 Task: Search one way flight ticket for 5 adults, 2 children, 1 infant in seat and 1 infant on lap in economy from Asheville: Asheville Regional Airport to Fort Wayne: Fort Wayne International Airport on 8-4-2023. Choice of flights is American. Number of bags: 1 carry on bag. Price is upto 20000. Outbound departure time preference is 4:30.
Action: Mouse moved to (288, 253)
Screenshot: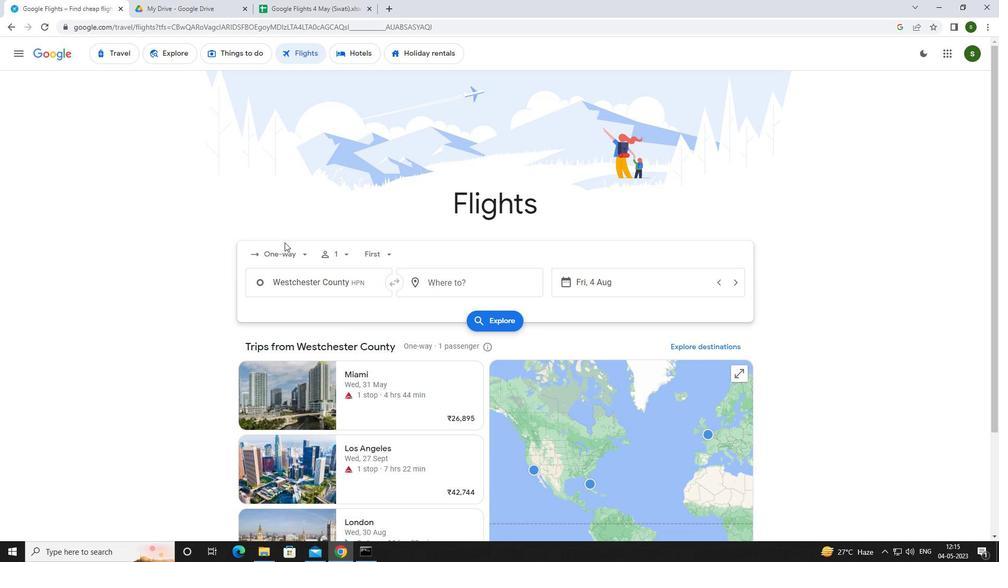 
Action: Mouse pressed left at (288, 253)
Screenshot: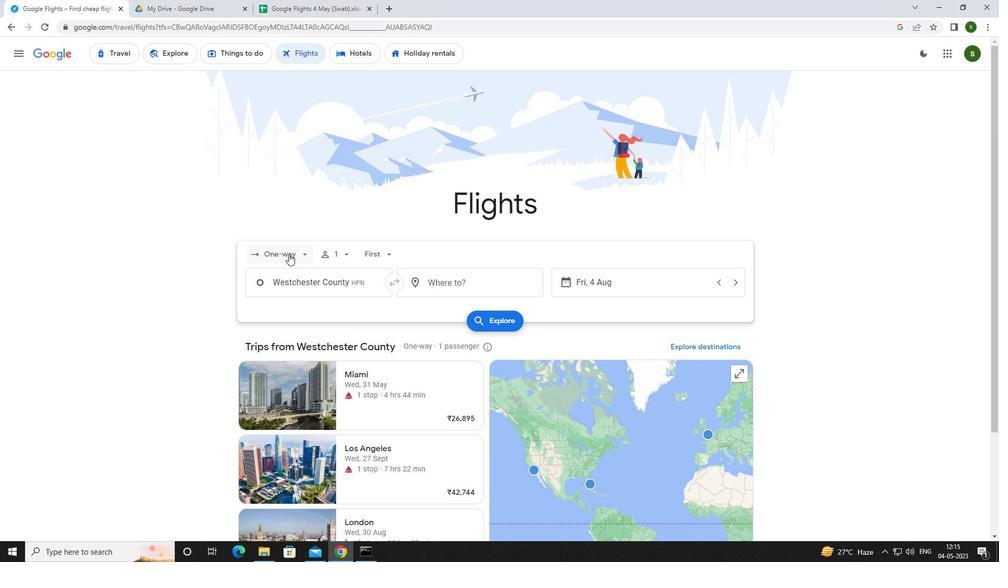 
Action: Mouse moved to (298, 297)
Screenshot: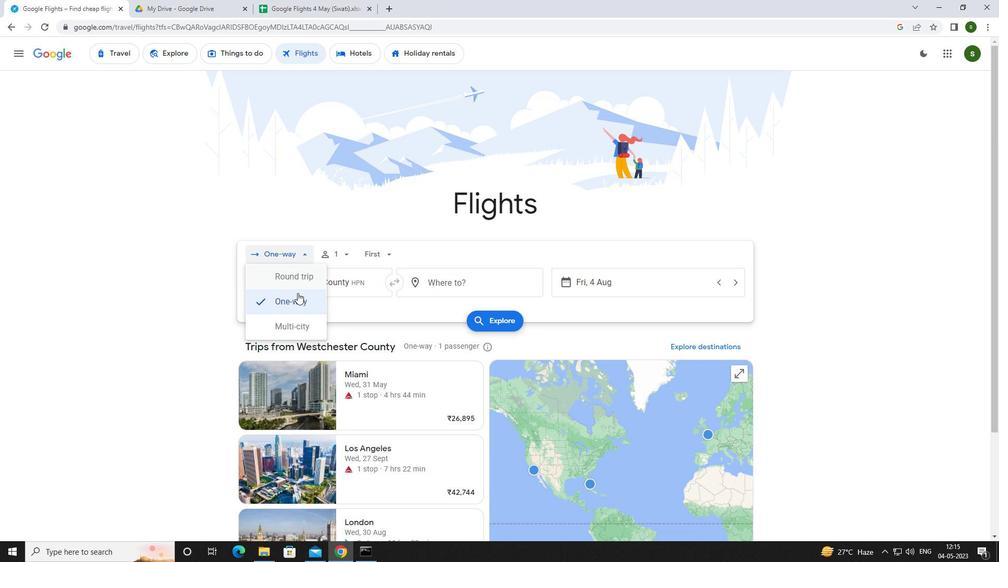 
Action: Mouse pressed left at (298, 297)
Screenshot: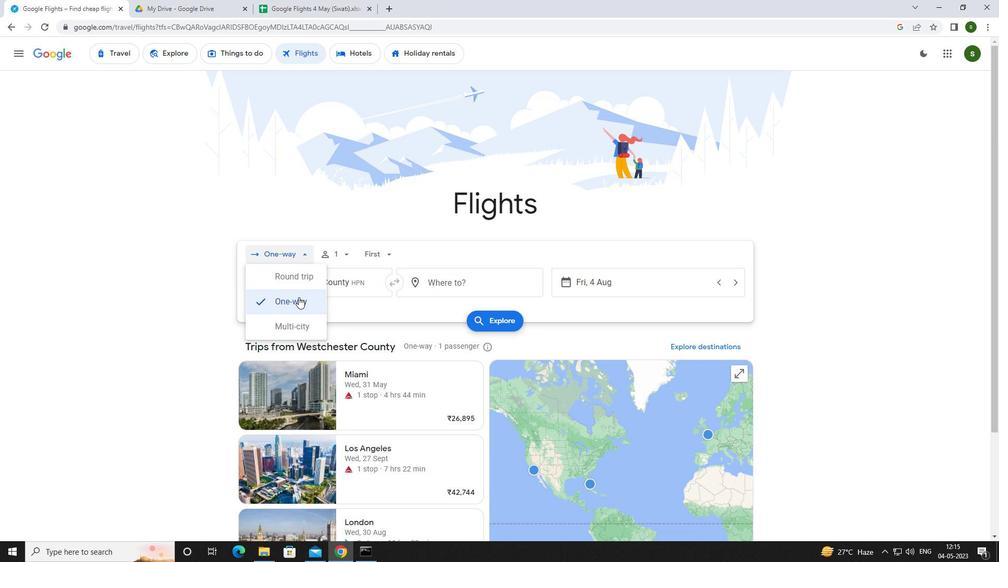 
Action: Mouse moved to (346, 254)
Screenshot: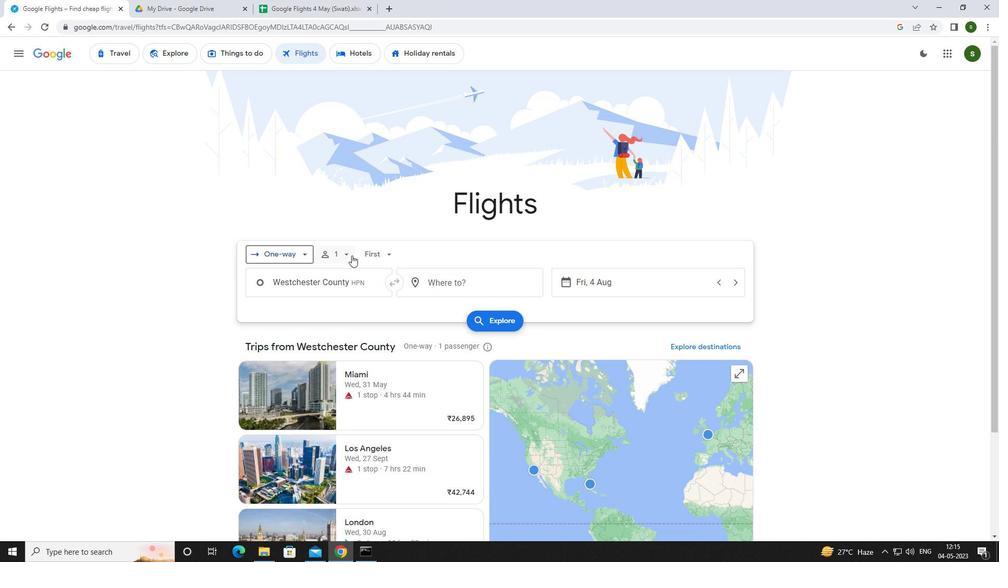 
Action: Mouse pressed left at (346, 254)
Screenshot: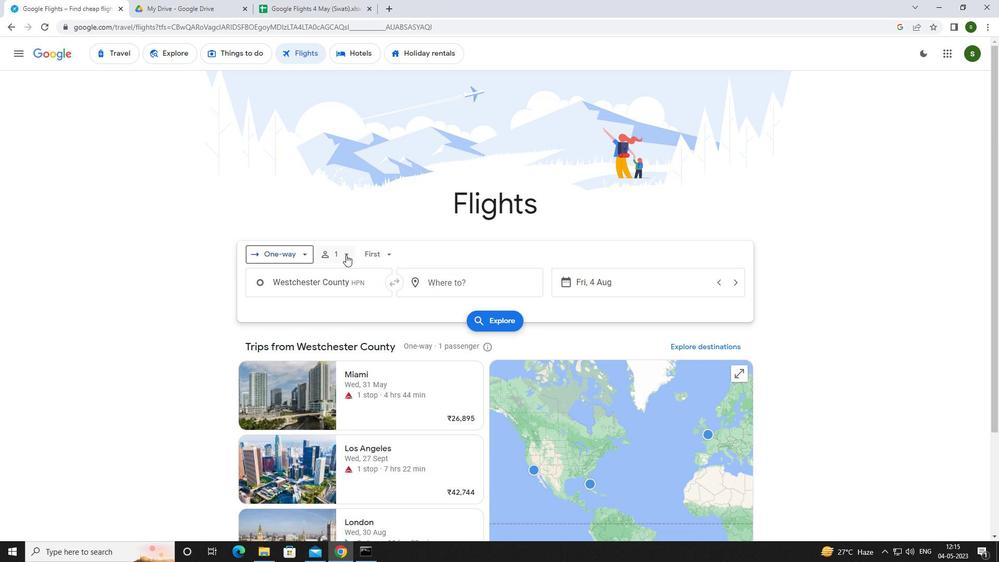 
Action: Mouse moved to (425, 278)
Screenshot: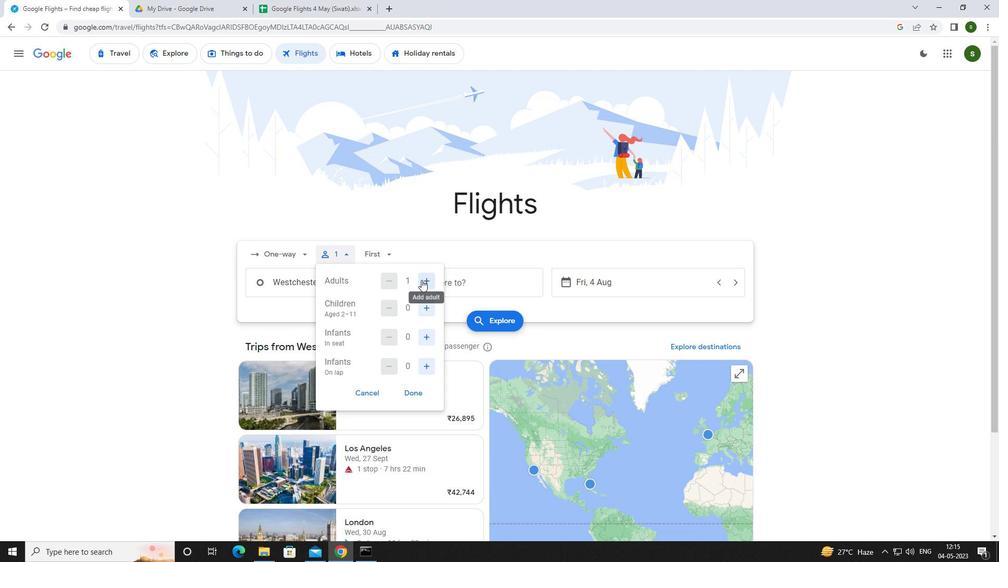 
Action: Mouse pressed left at (425, 278)
Screenshot: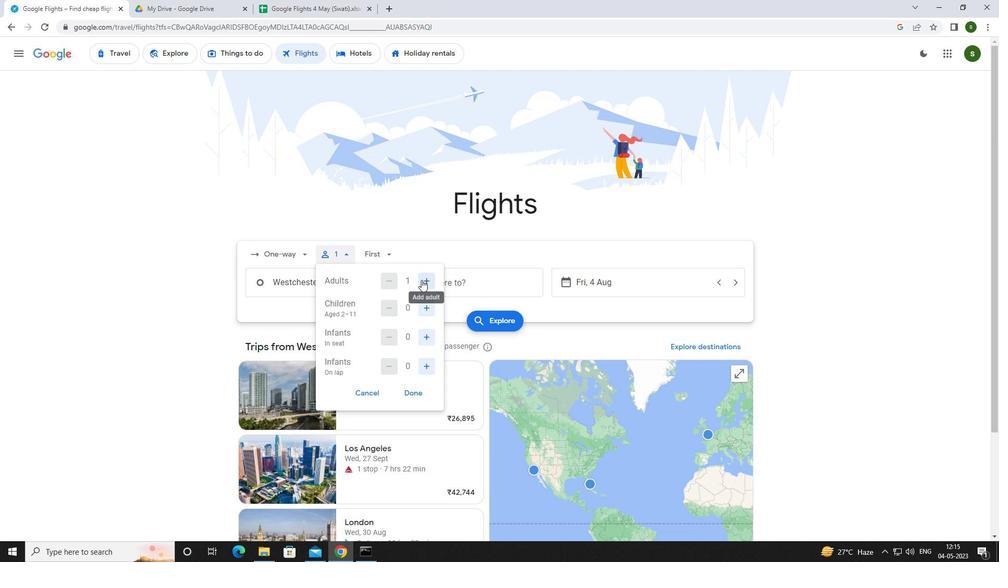 
Action: Mouse pressed left at (425, 278)
Screenshot: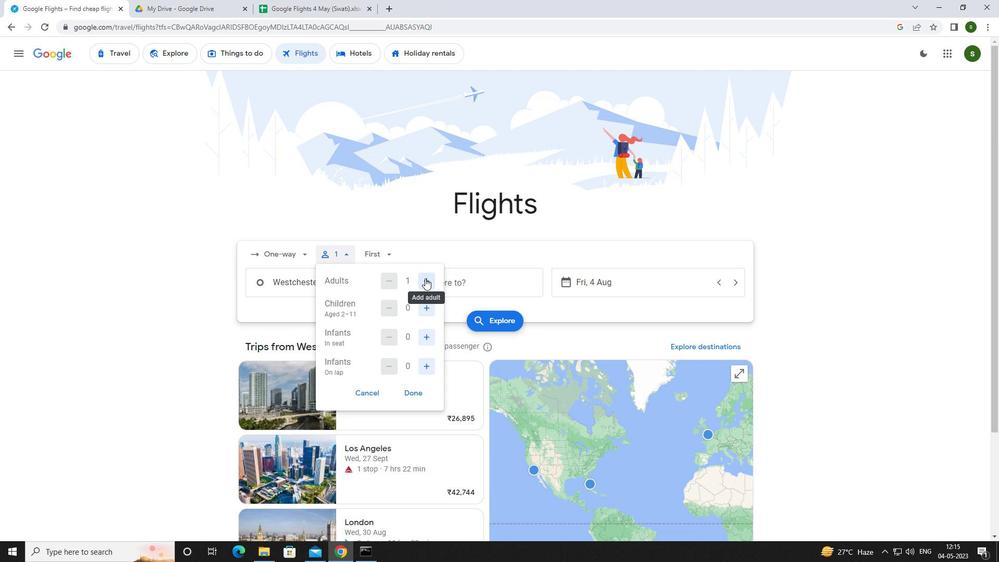 
Action: Mouse pressed left at (425, 278)
Screenshot: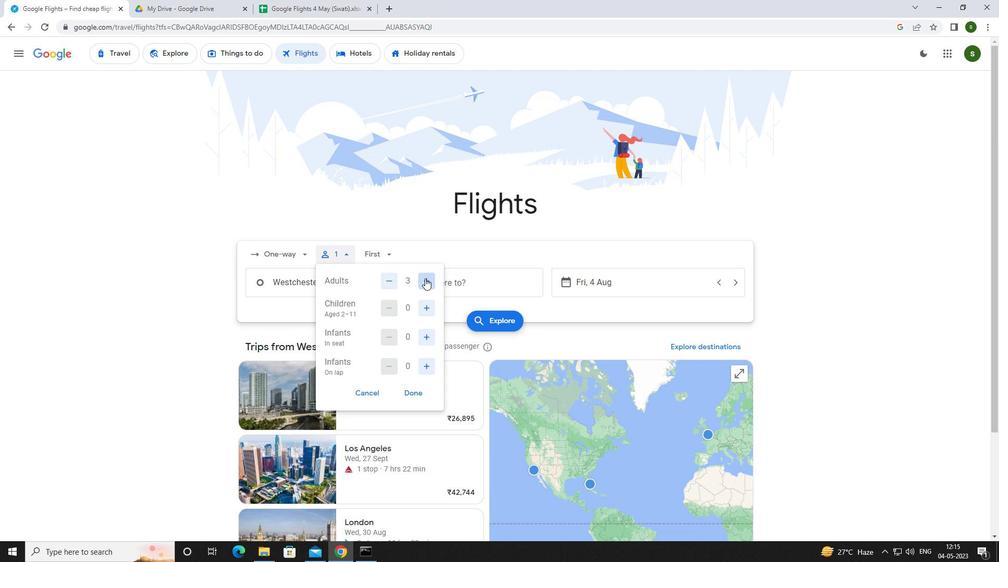 
Action: Mouse pressed left at (425, 278)
Screenshot: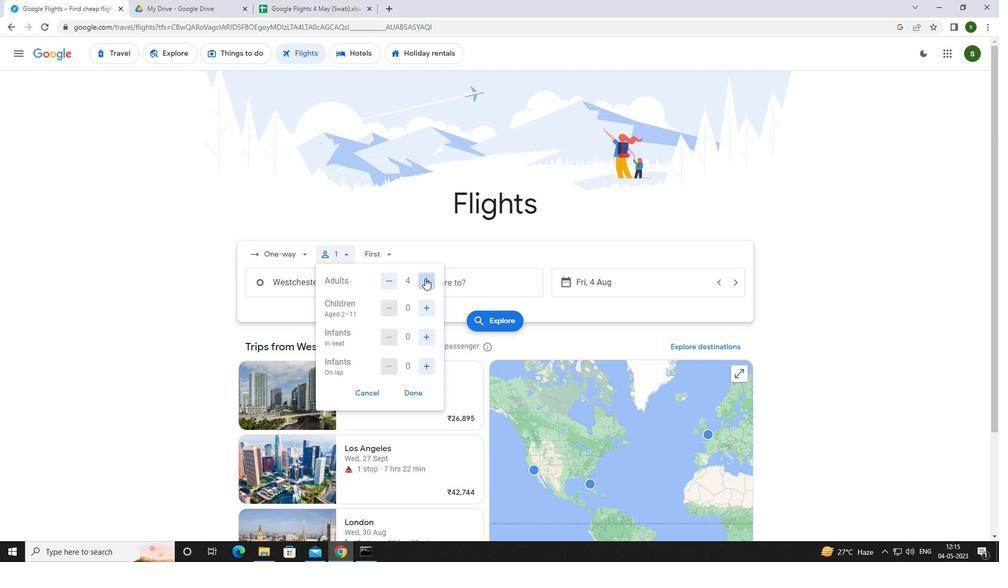 
Action: Mouse moved to (426, 307)
Screenshot: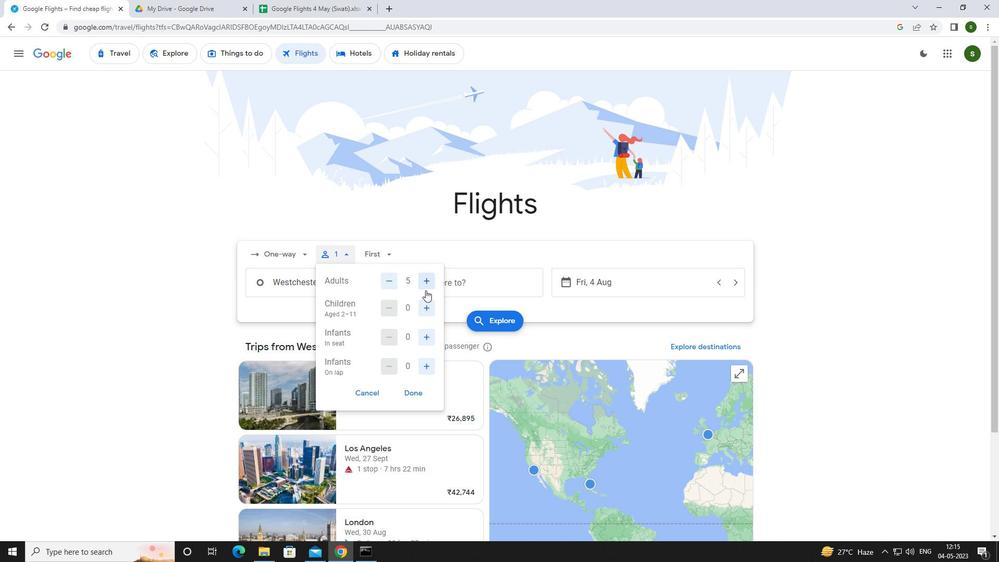 
Action: Mouse pressed left at (426, 307)
Screenshot: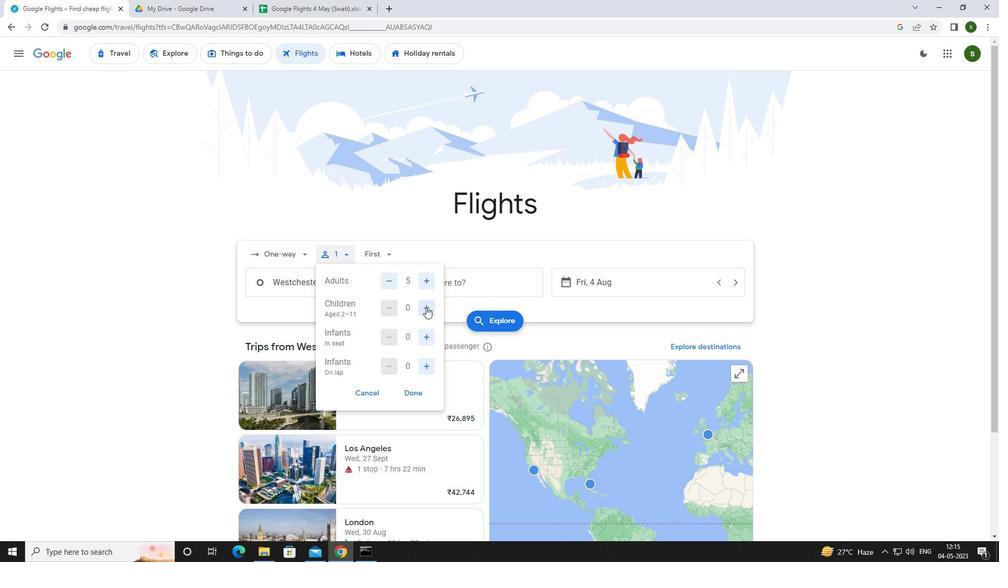 
Action: Mouse pressed left at (426, 307)
Screenshot: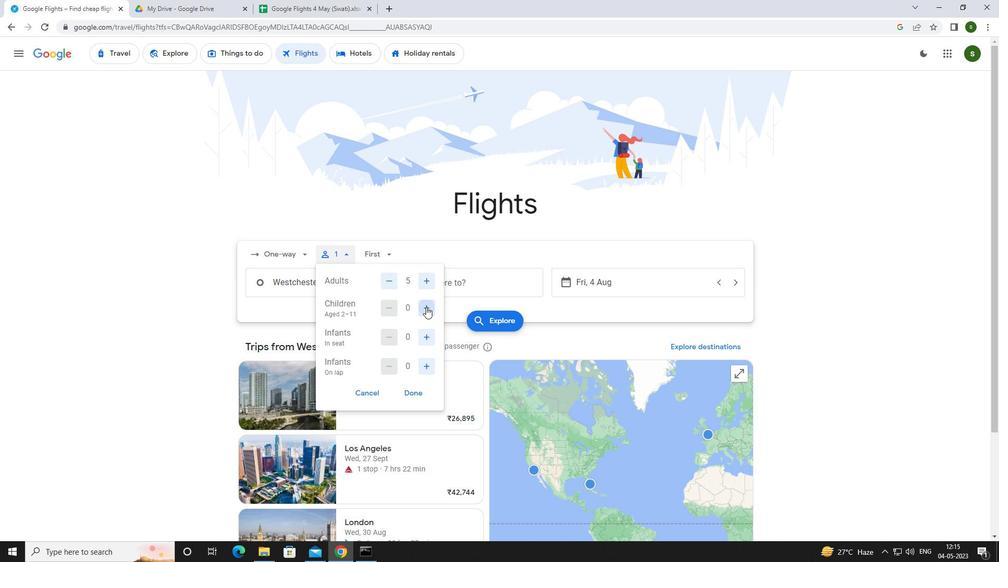 
Action: Mouse moved to (423, 335)
Screenshot: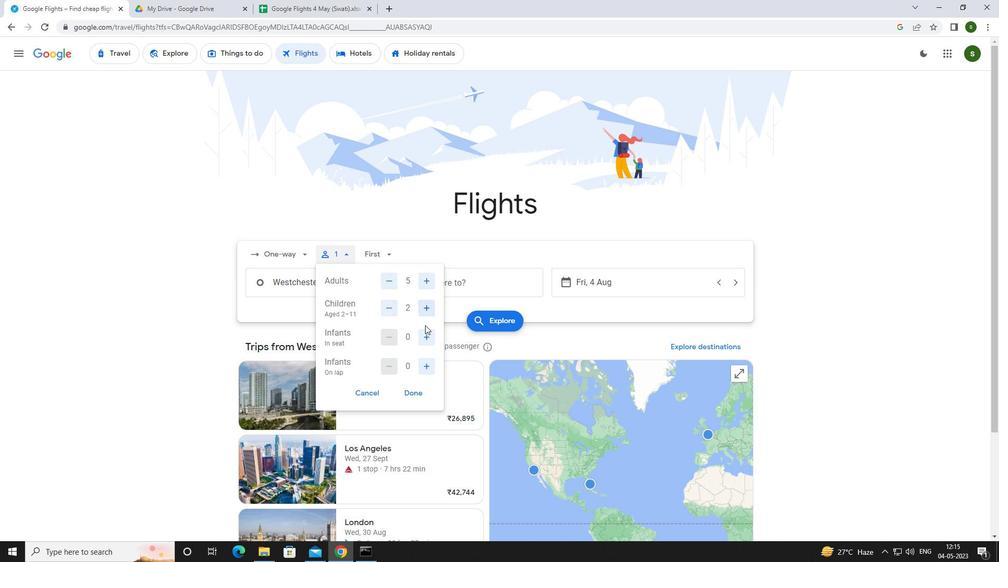 
Action: Mouse pressed left at (423, 335)
Screenshot: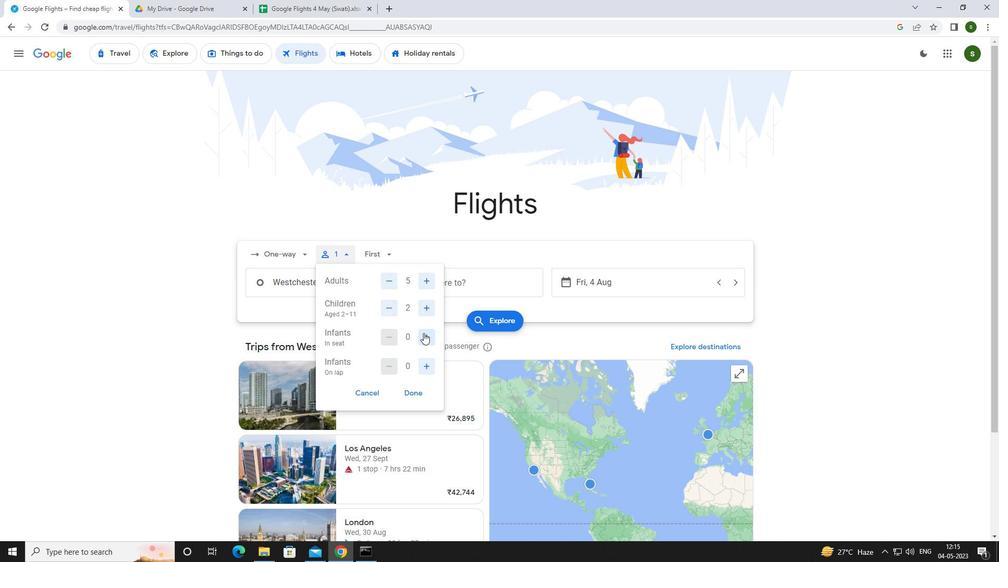 
Action: Mouse moved to (427, 364)
Screenshot: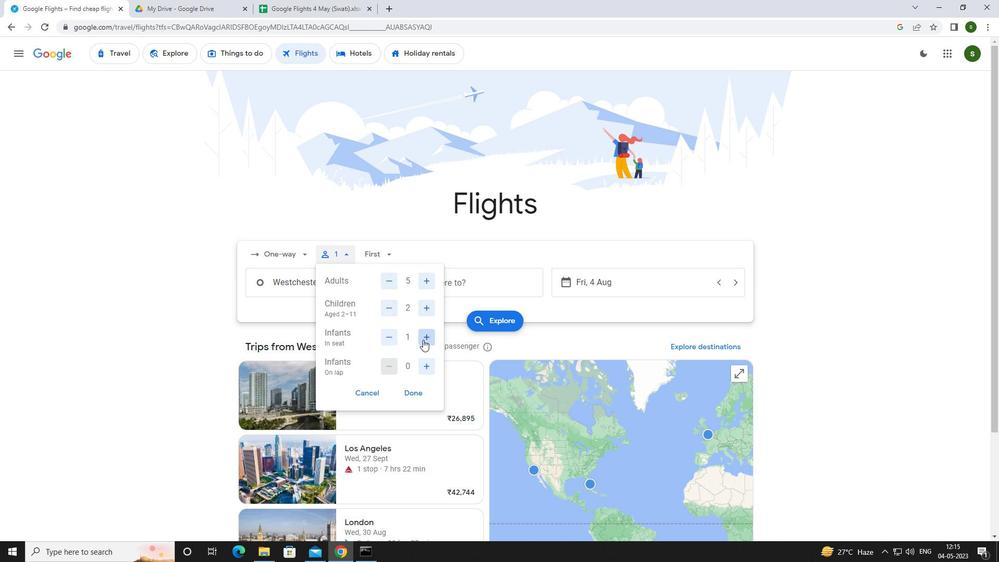 
Action: Mouse pressed left at (427, 364)
Screenshot: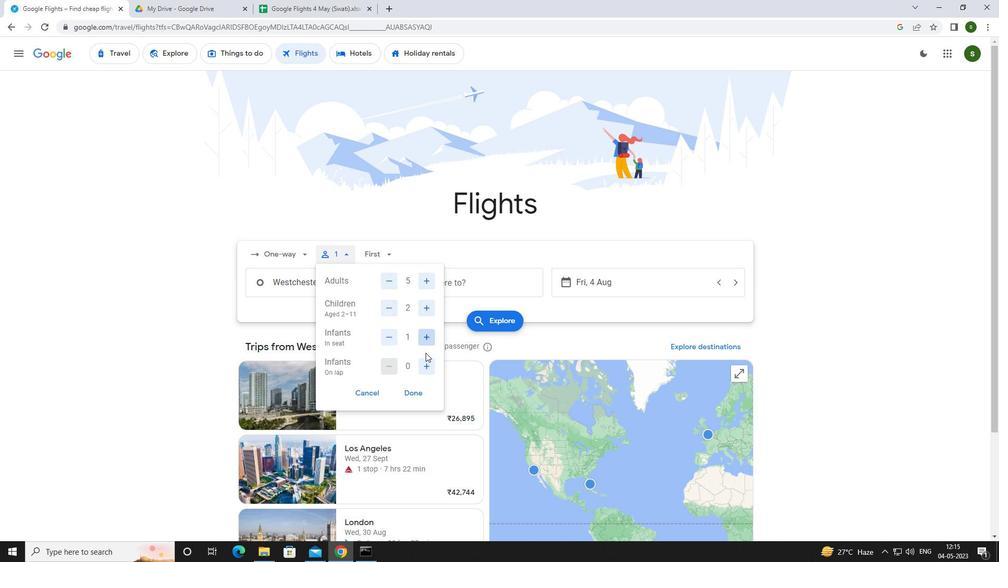 
Action: Mouse moved to (389, 256)
Screenshot: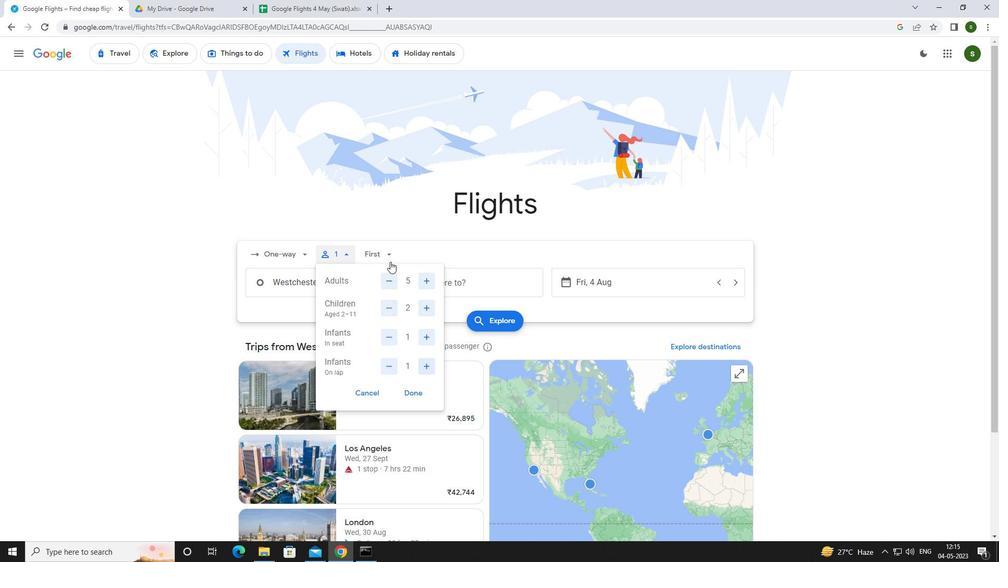 
Action: Mouse pressed left at (389, 256)
Screenshot: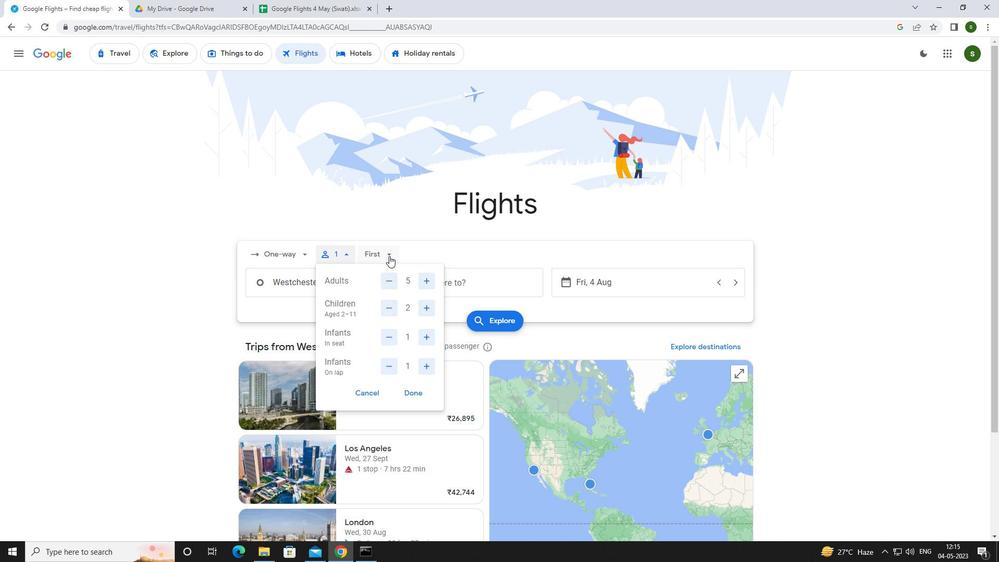 
Action: Mouse moved to (397, 281)
Screenshot: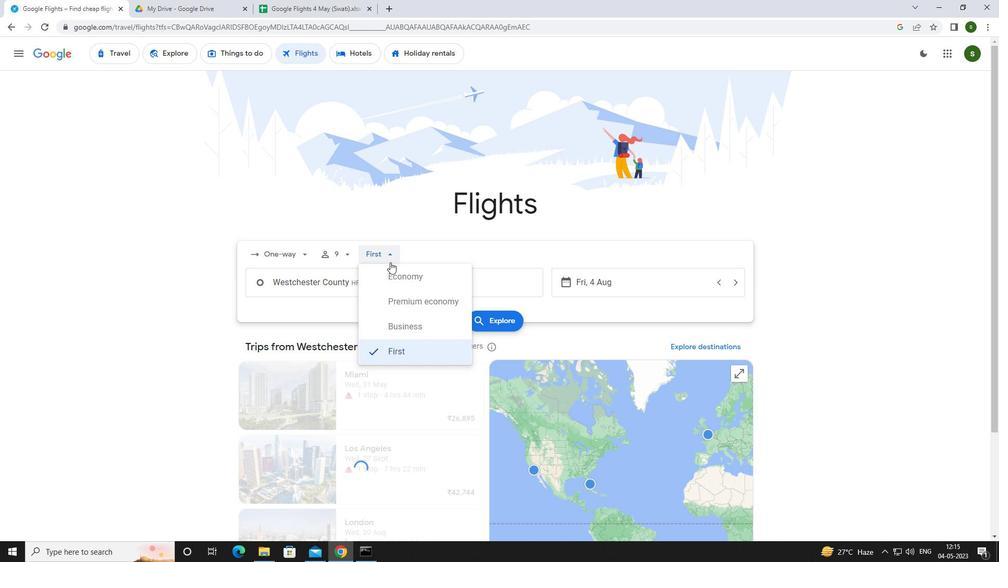 
Action: Mouse pressed left at (397, 281)
Screenshot: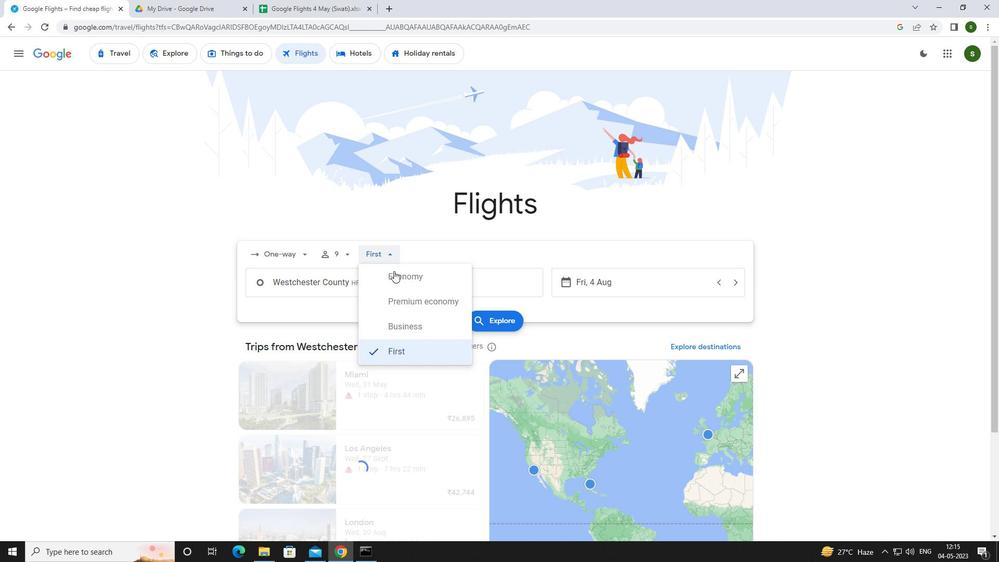 
Action: Mouse moved to (367, 285)
Screenshot: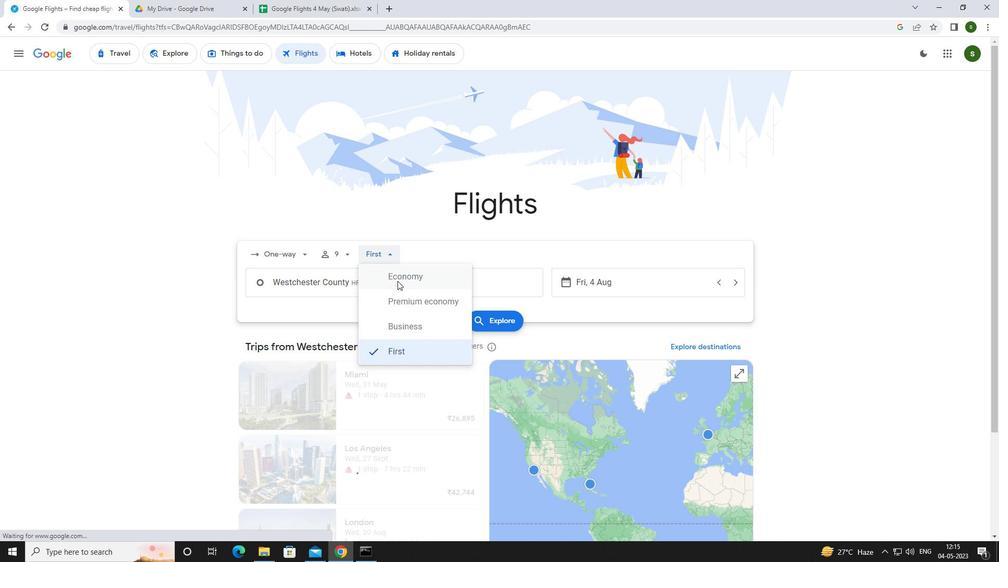 
Action: Mouse pressed left at (367, 285)
Screenshot: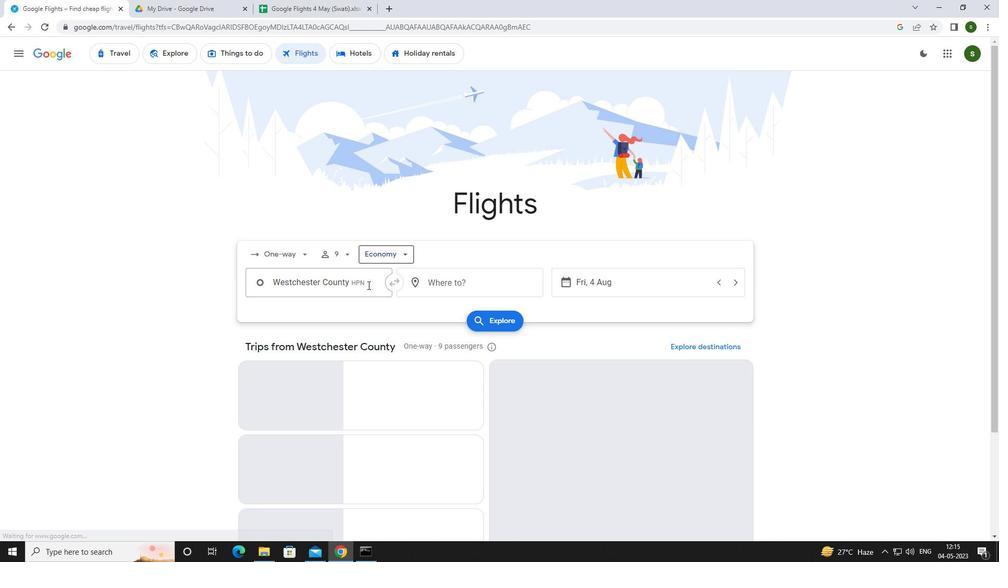 
Action: Key pressed <Key.caps_lock>a<Key.caps_lock>sheville
Screenshot: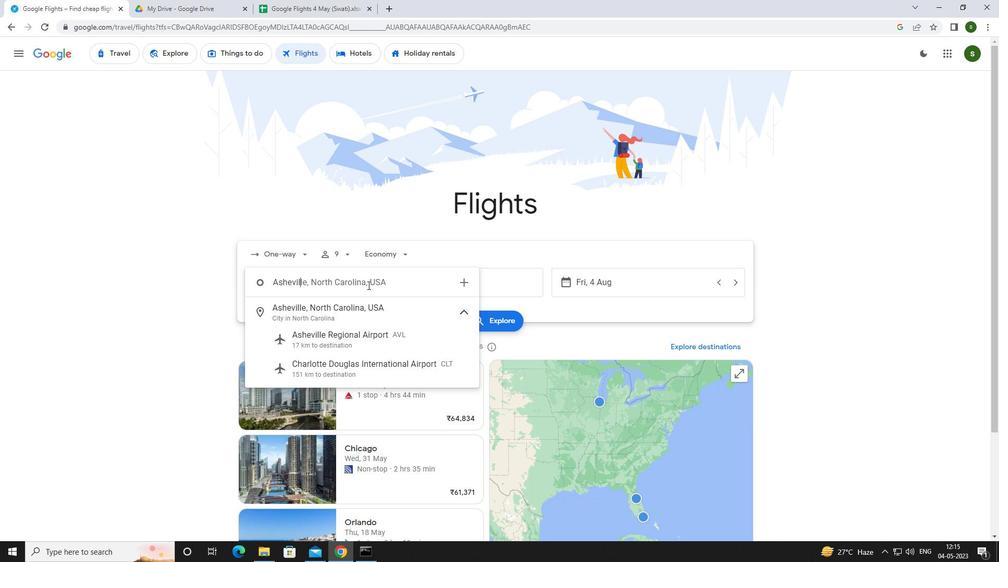 
Action: Mouse moved to (377, 335)
Screenshot: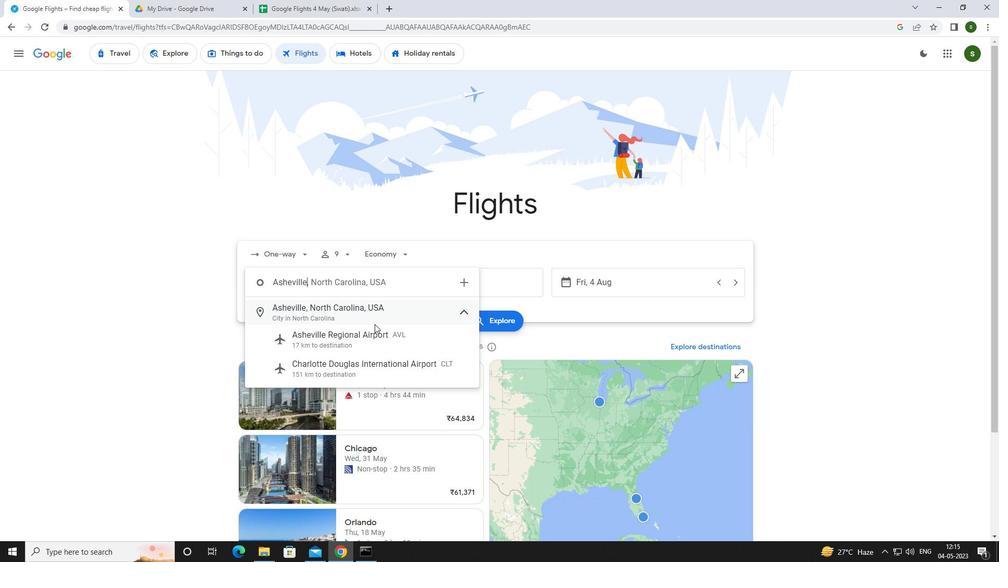 
Action: Mouse pressed left at (377, 335)
Screenshot: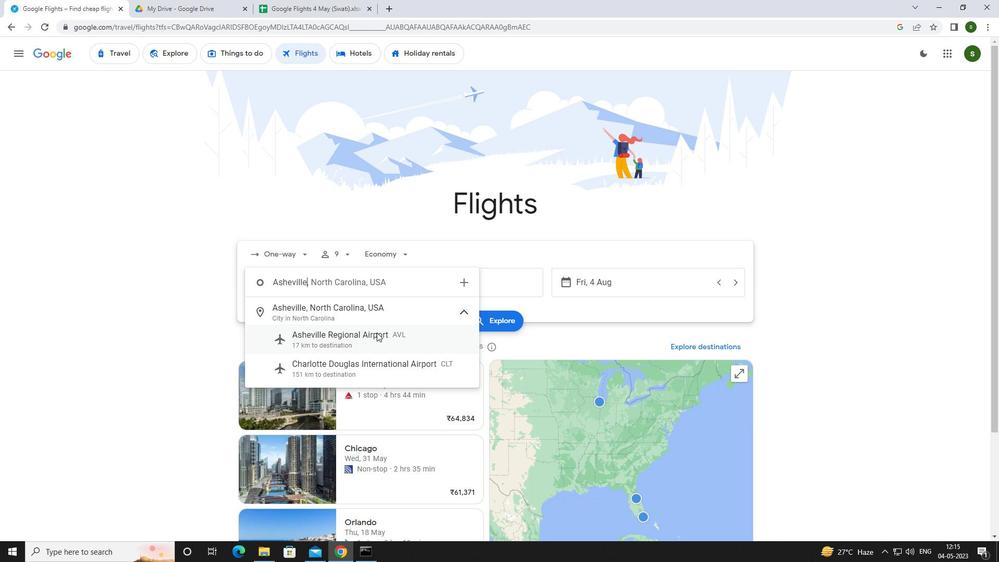 
Action: Mouse moved to (456, 279)
Screenshot: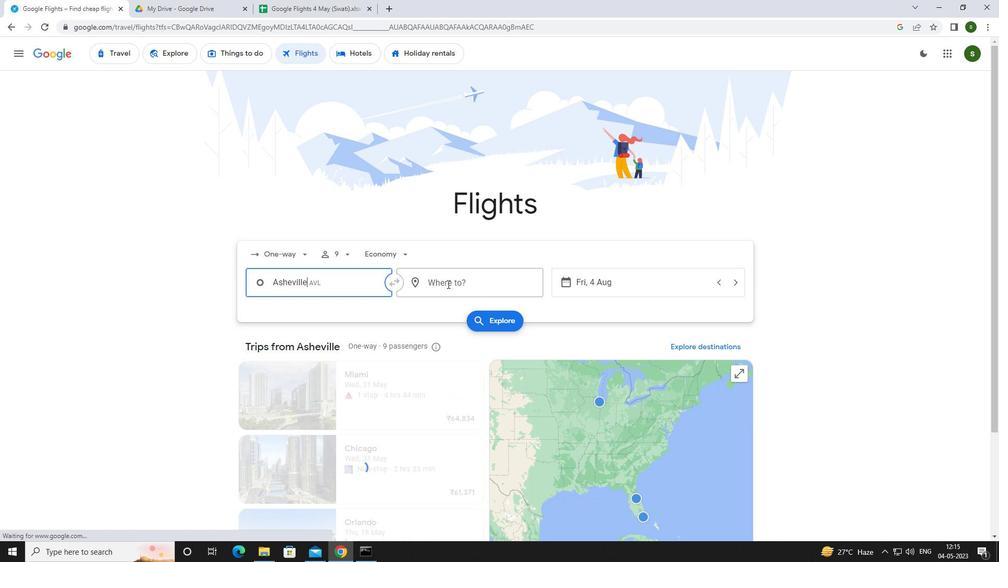 
Action: Mouse pressed left at (456, 279)
Screenshot: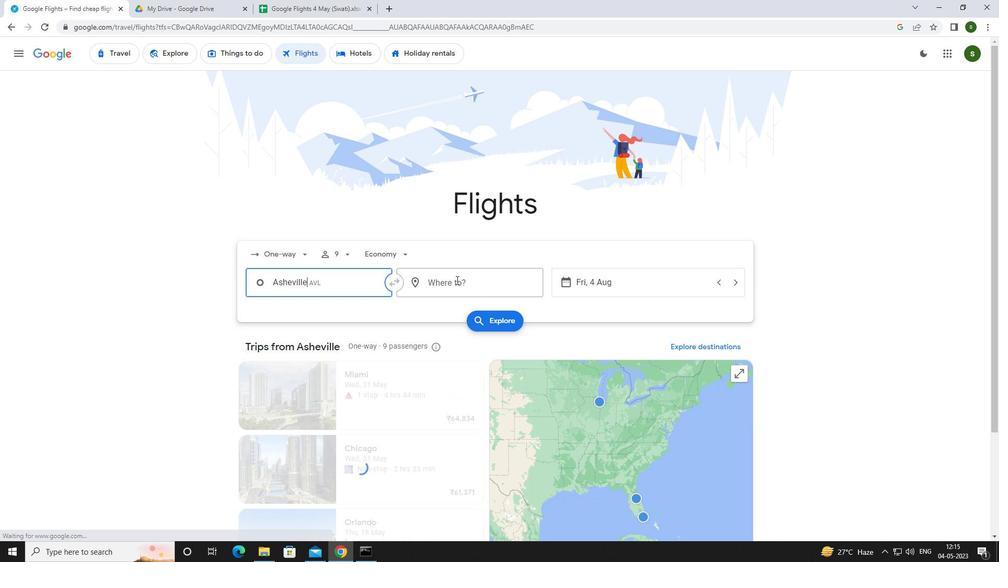 
Action: Mouse moved to (446, 282)
Screenshot: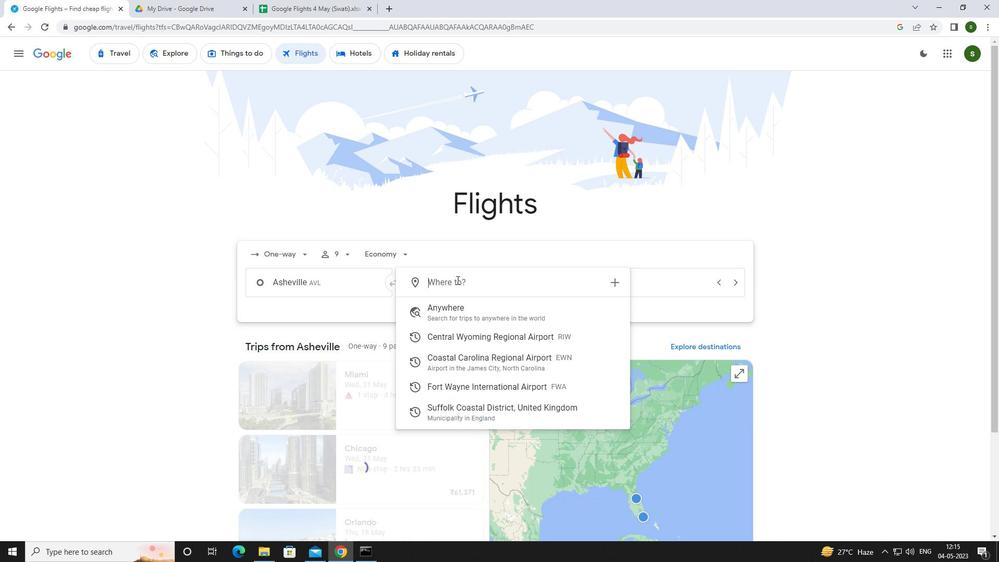 
Action: Key pressed <Key.caps_lock>f<Key.caps_lock>ort<Key.space><Key.caps_lock>w<Key.caps_lock>ay
Screenshot: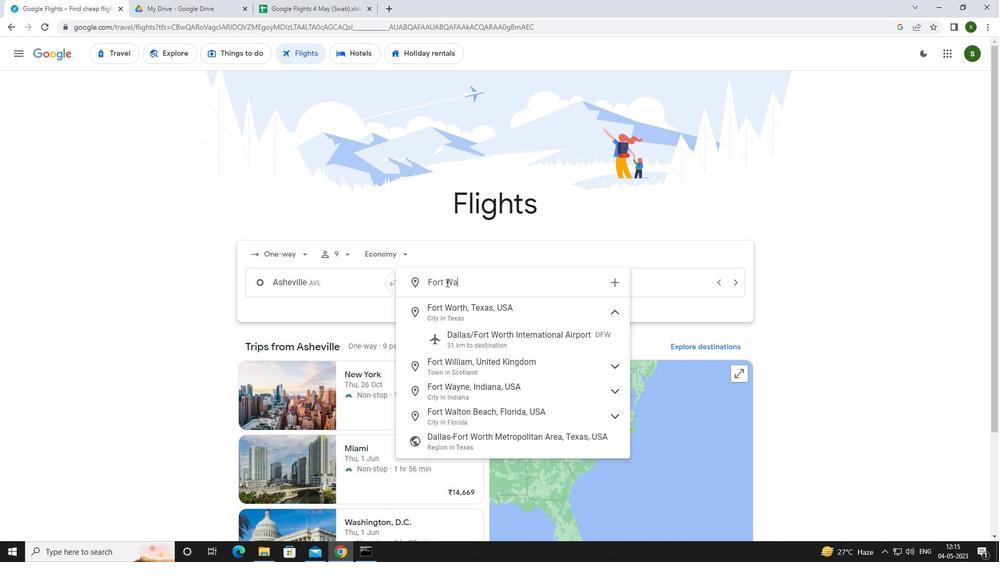 
Action: Mouse moved to (468, 341)
Screenshot: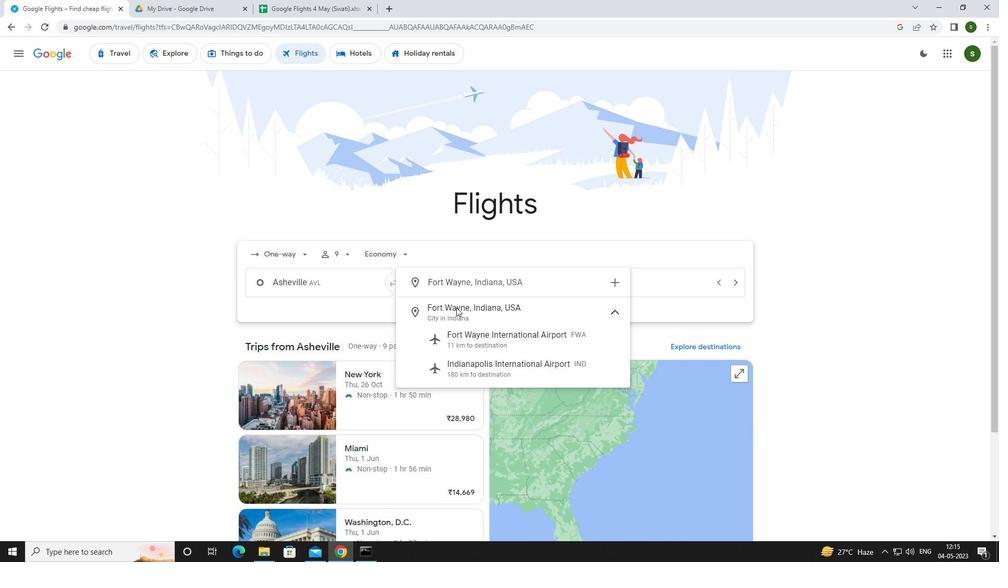 
Action: Mouse pressed left at (468, 341)
Screenshot: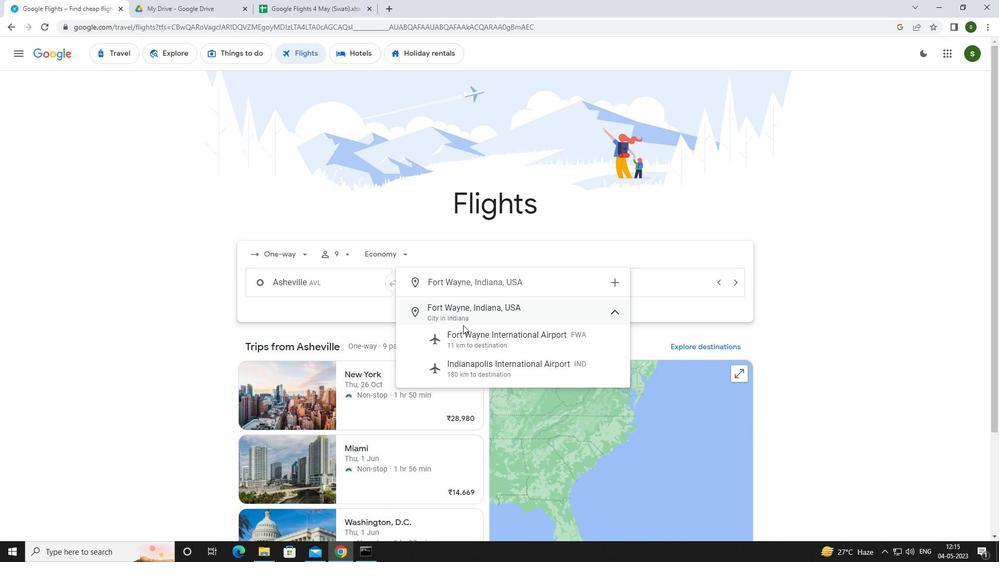 
Action: Mouse moved to (624, 279)
Screenshot: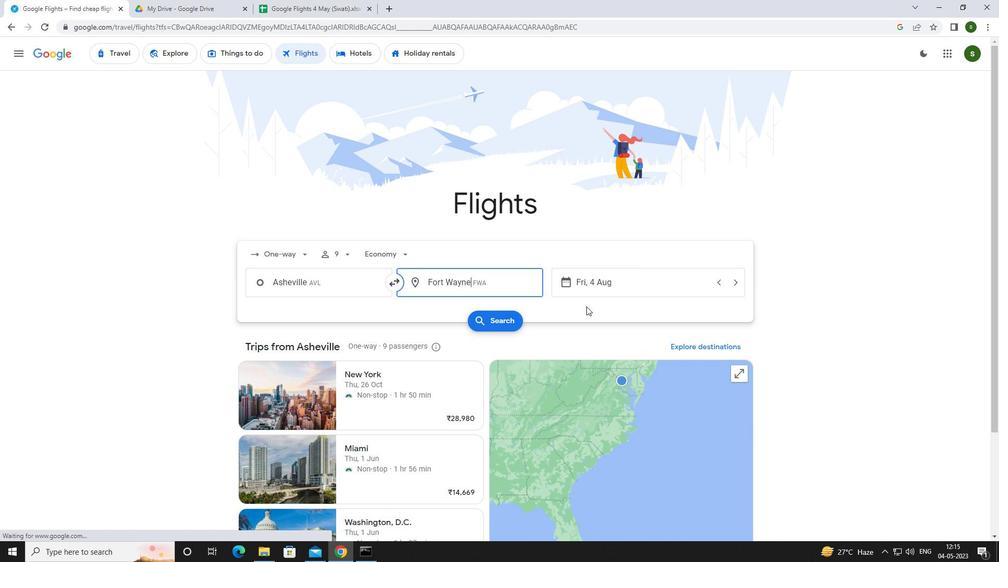 
Action: Mouse pressed left at (624, 279)
Screenshot: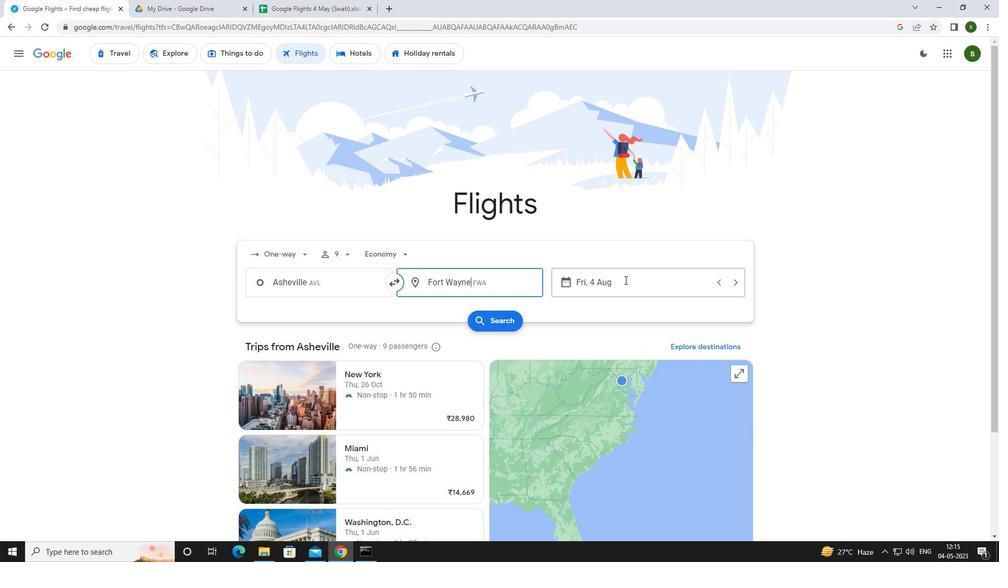 
Action: Mouse moved to (504, 356)
Screenshot: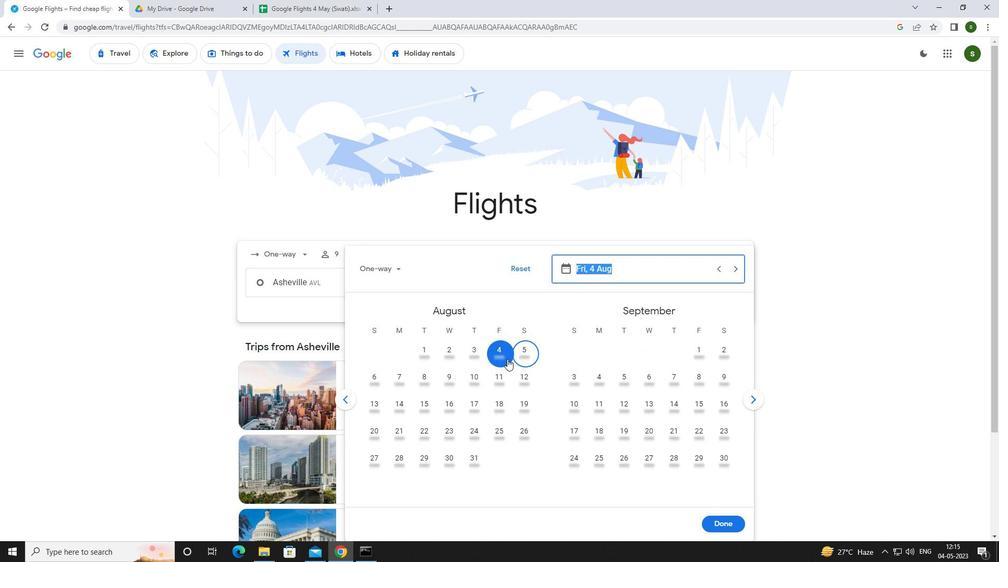 
Action: Mouse pressed left at (504, 356)
Screenshot: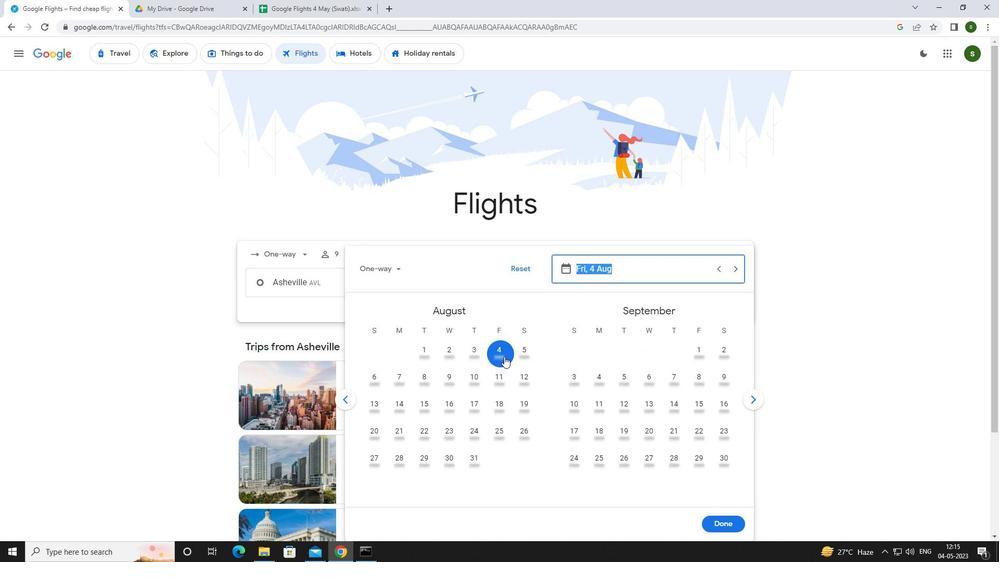 
Action: Mouse moved to (731, 522)
Screenshot: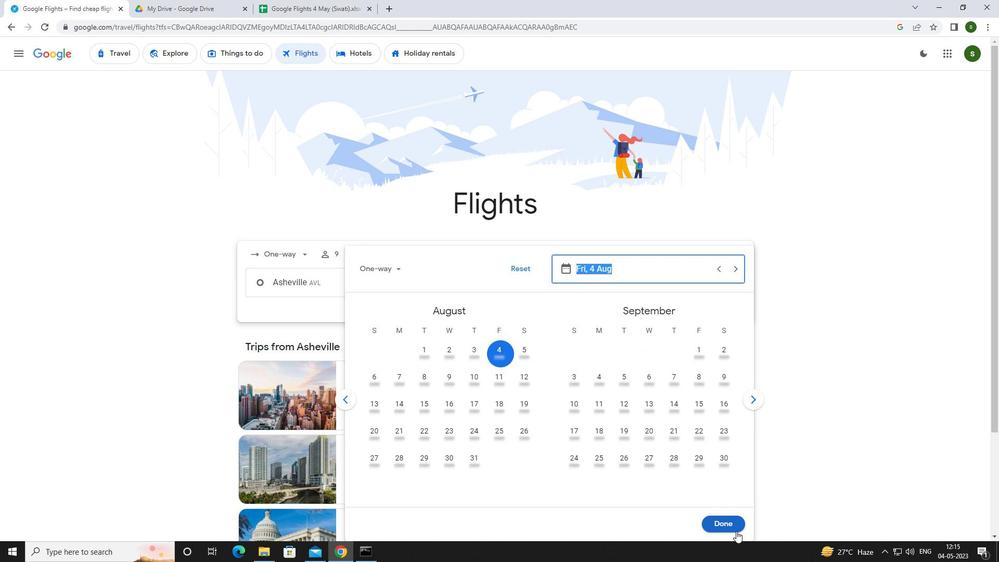 
Action: Mouse pressed left at (731, 522)
Screenshot: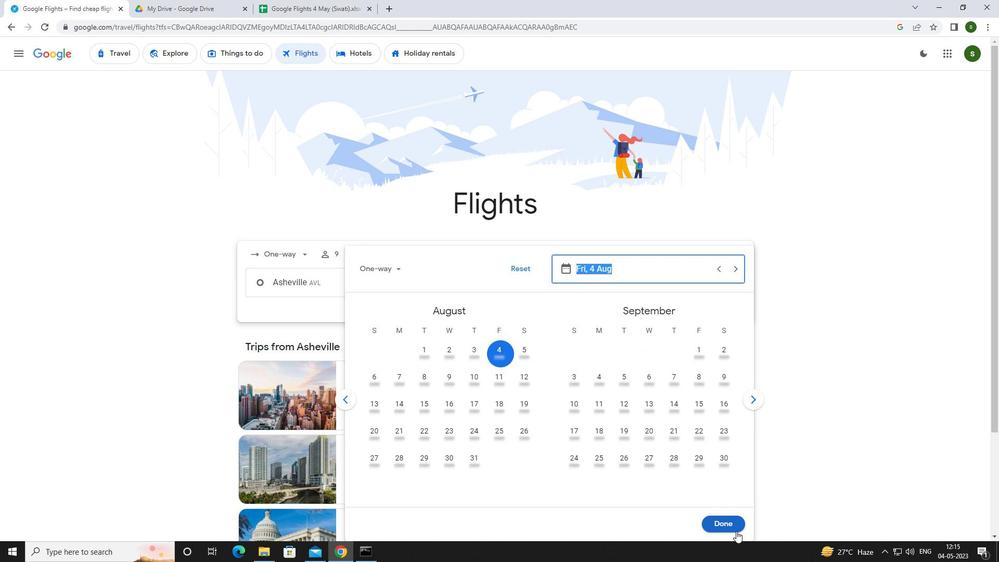 
Action: Mouse moved to (506, 327)
Screenshot: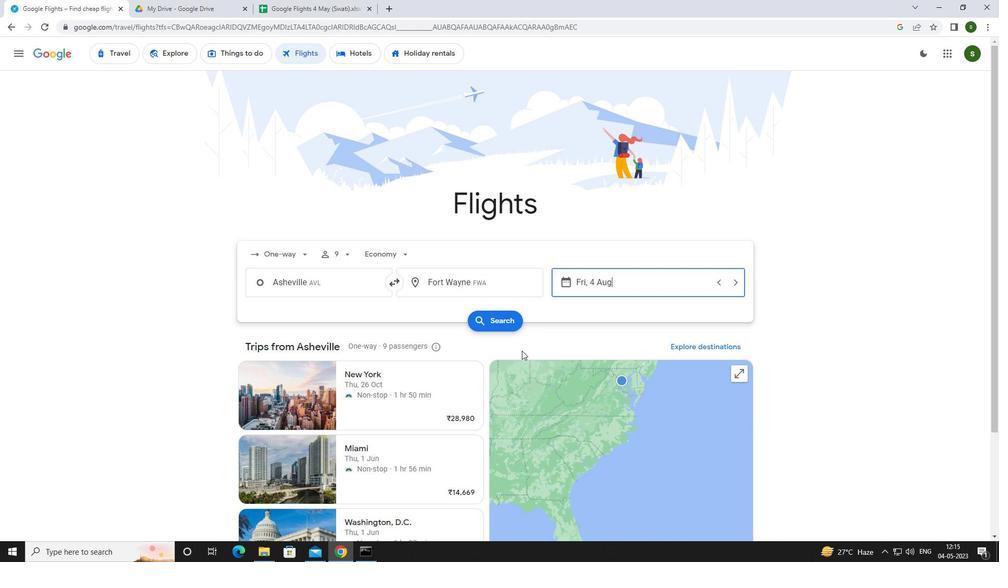 
Action: Mouse pressed left at (506, 327)
Screenshot: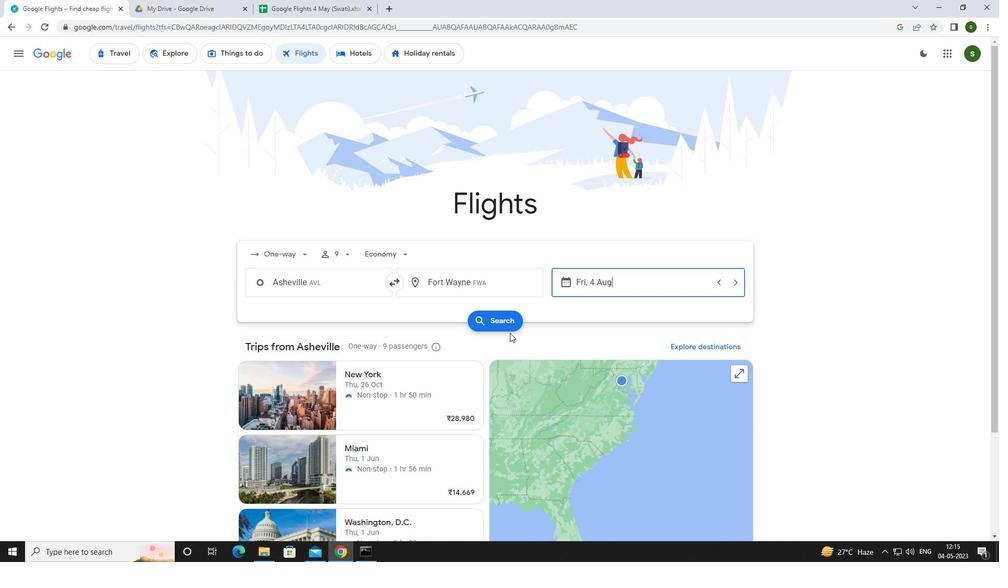 
Action: Mouse moved to (251, 143)
Screenshot: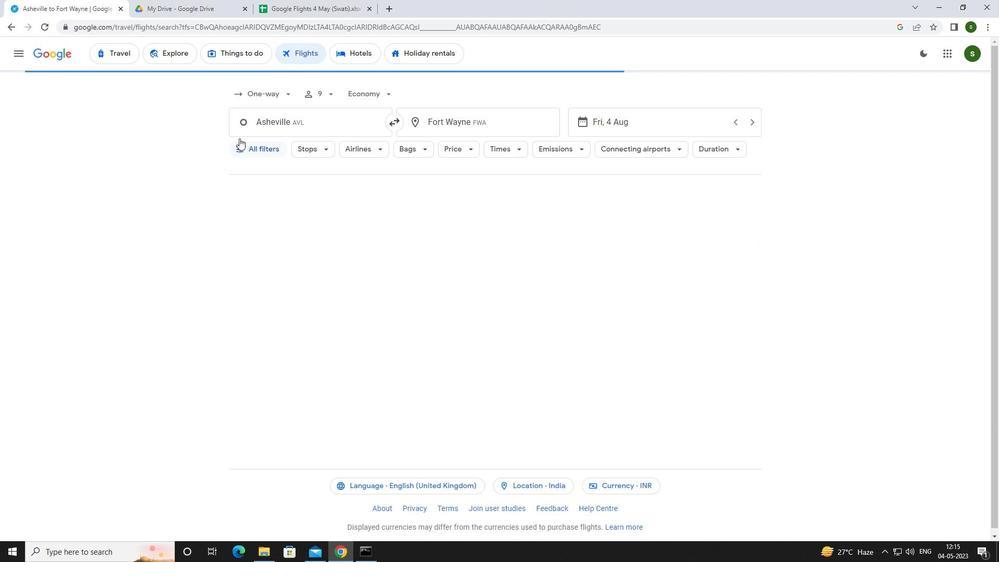 
Action: Mouse pressed left at (251, 143)
Screenshot: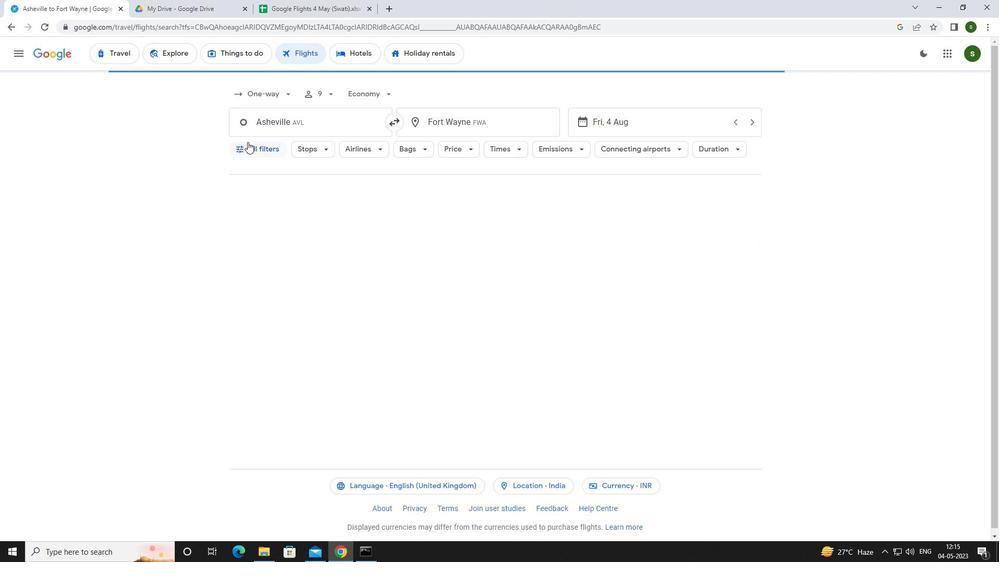 
Action: Mouse moved to (386, 365)
Screenshot: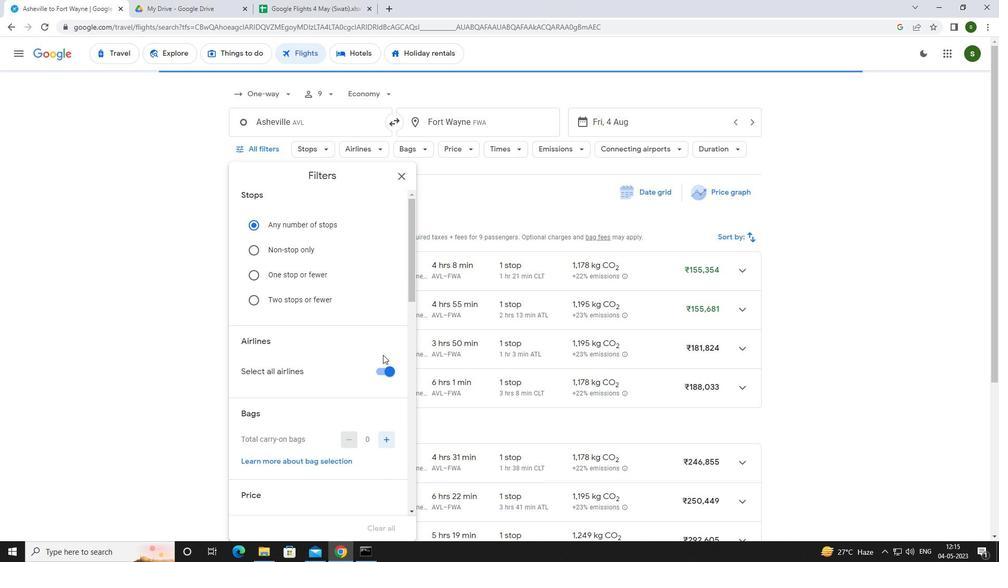 
Action: Mouse pressed left at (386, 365)
Screenshot: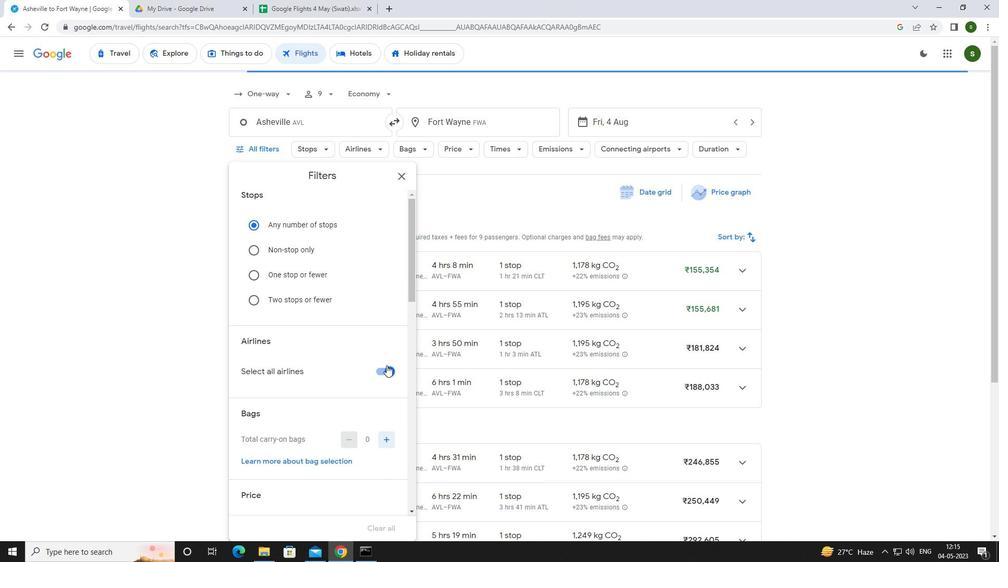 
Action: Mouse moved to (388, 372)
Screenshot: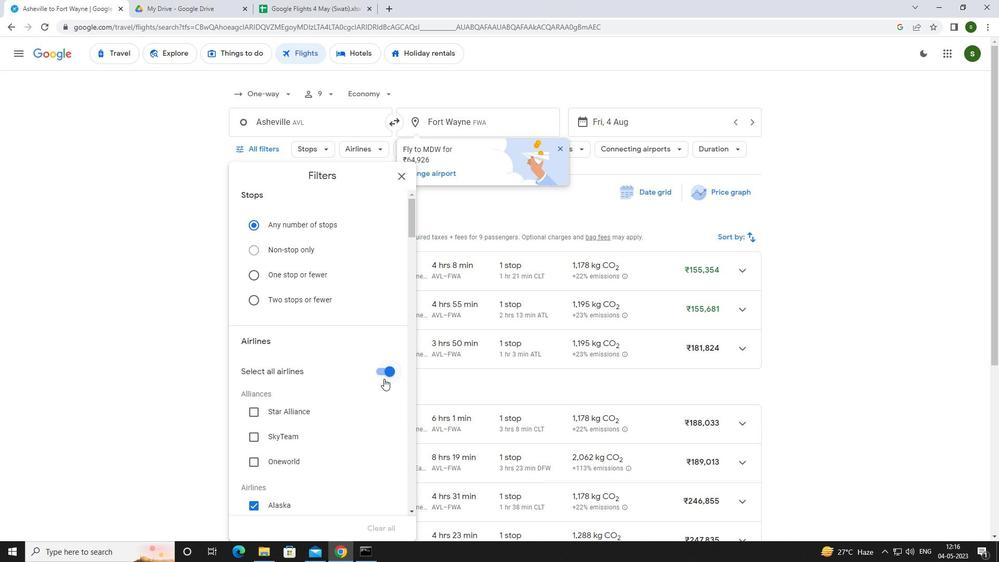 
Action: Mouse pressed left at (388, 372)
Screenshot: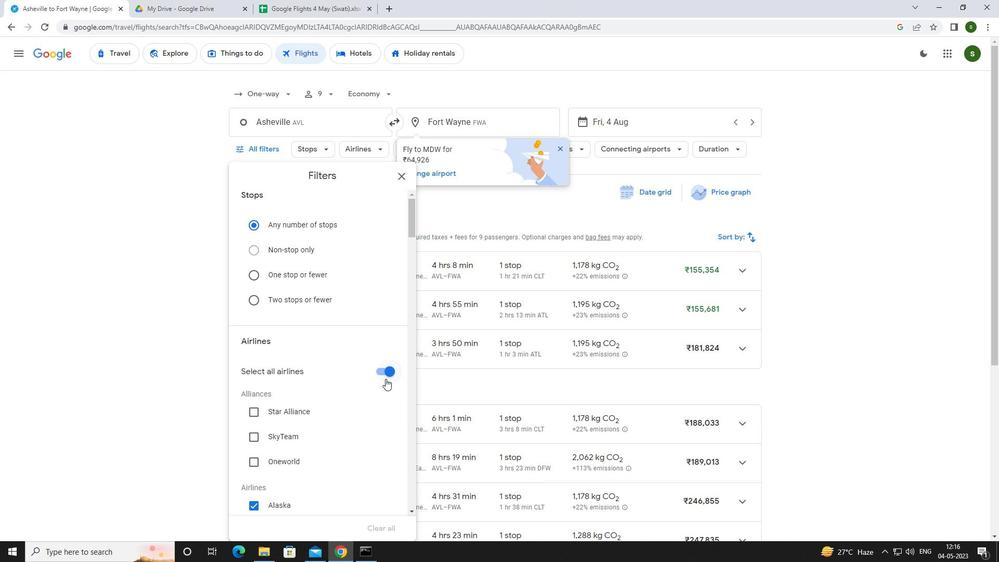 
Action: Mouse moved to (388, 370)
Screenshot: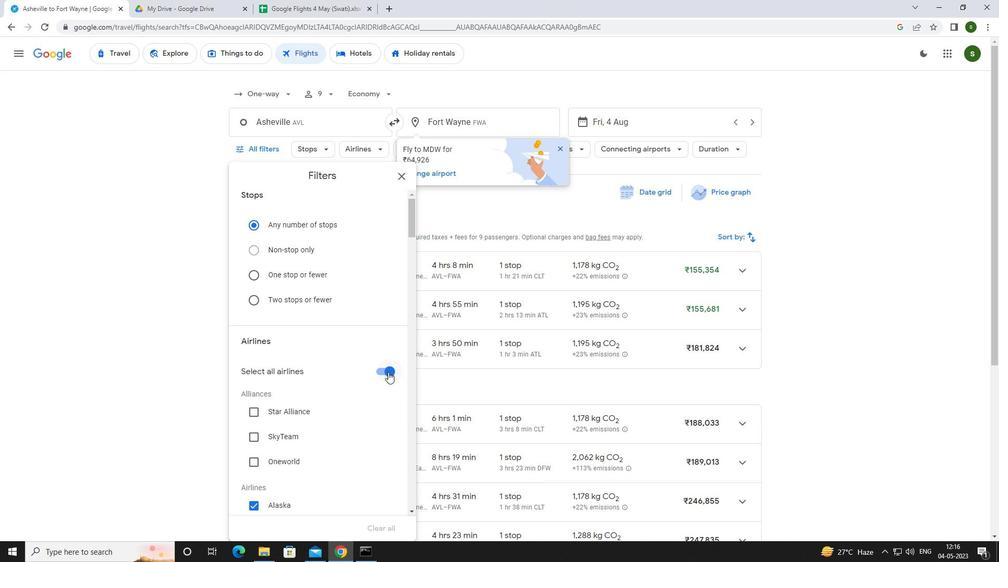 
Action: Mouse scrolled (388, 370) with delta (0, 0)
Screenshot: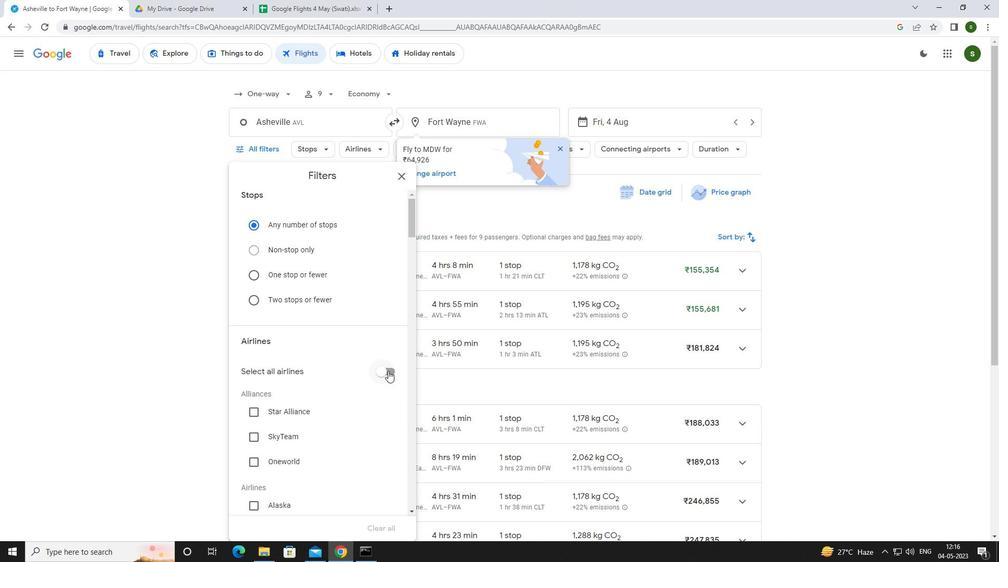
Action: Mouse scrolled (388, 370) with delta (0, 0)
Screenshot: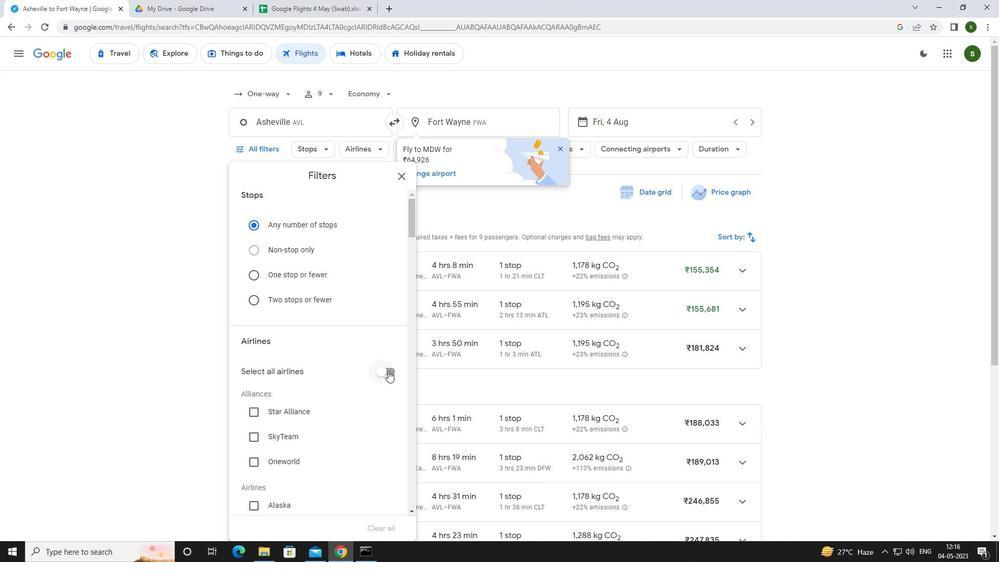 
Action: Mouse scrolled (388, 370) with delta (0, 0)
Screenshot: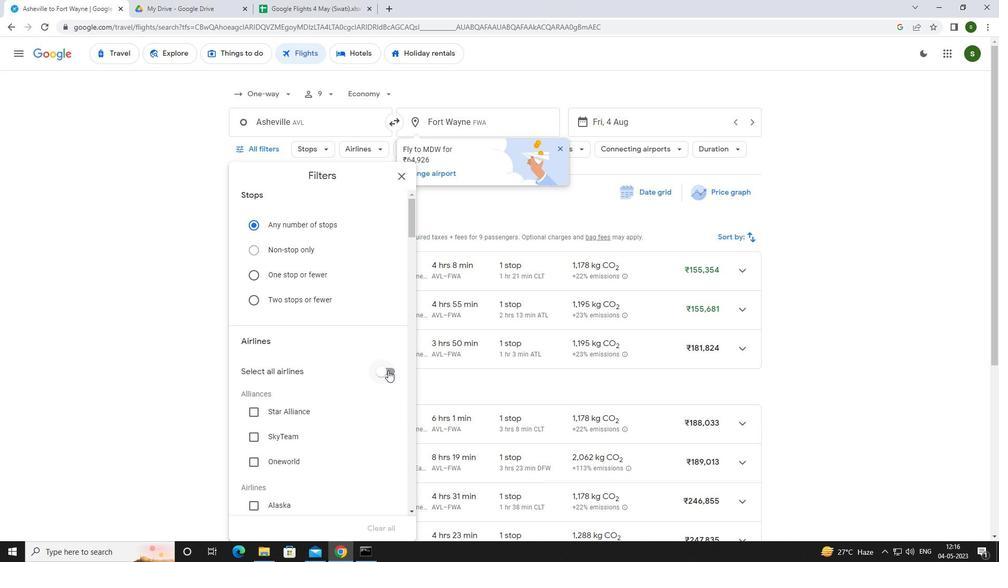 
Action: Mouse scrolled (388, 370) with delta (0, 0)
Screenshot: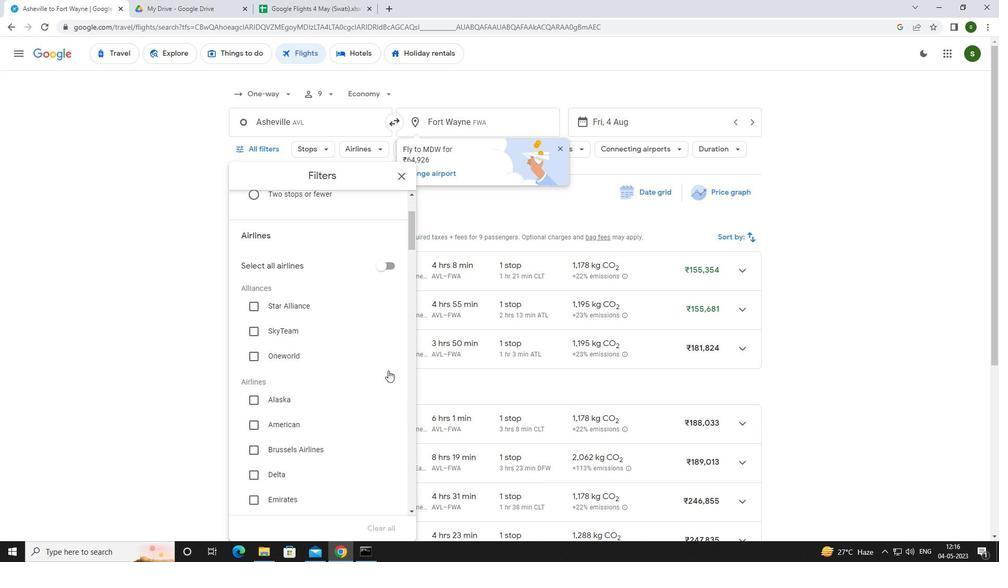 
Action: Mouse moved to (286, 322)
Screenshot: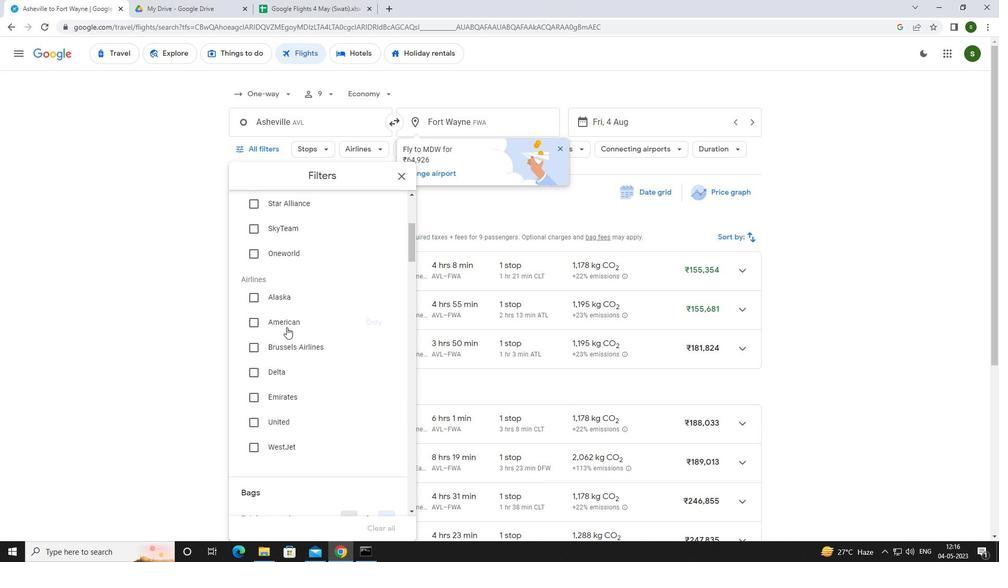 
Action: Mouse pressed left at (286, 322)
Screenshot: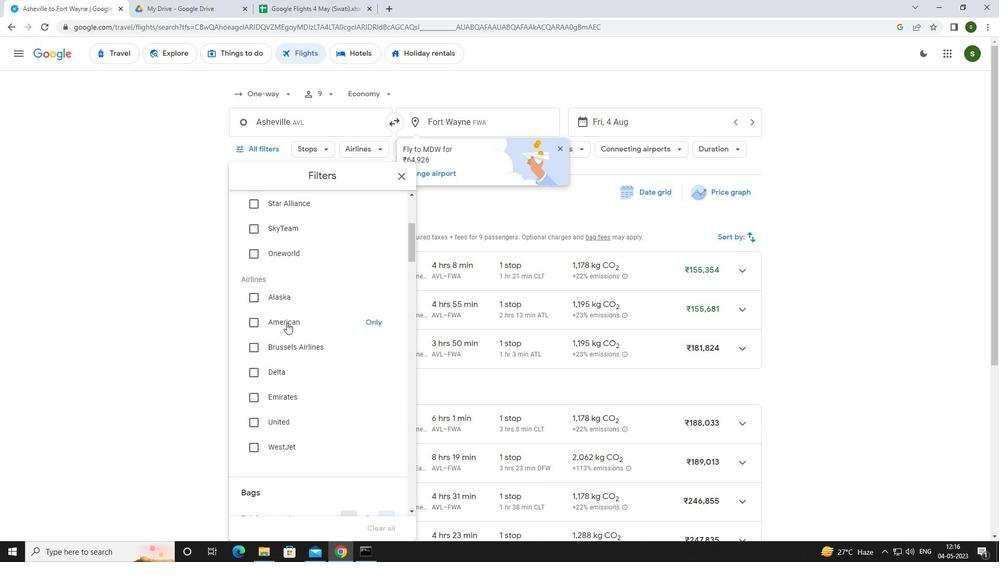 
Action: Mouse scrolled (286, 322) with delta (0, 0)
Screenshot: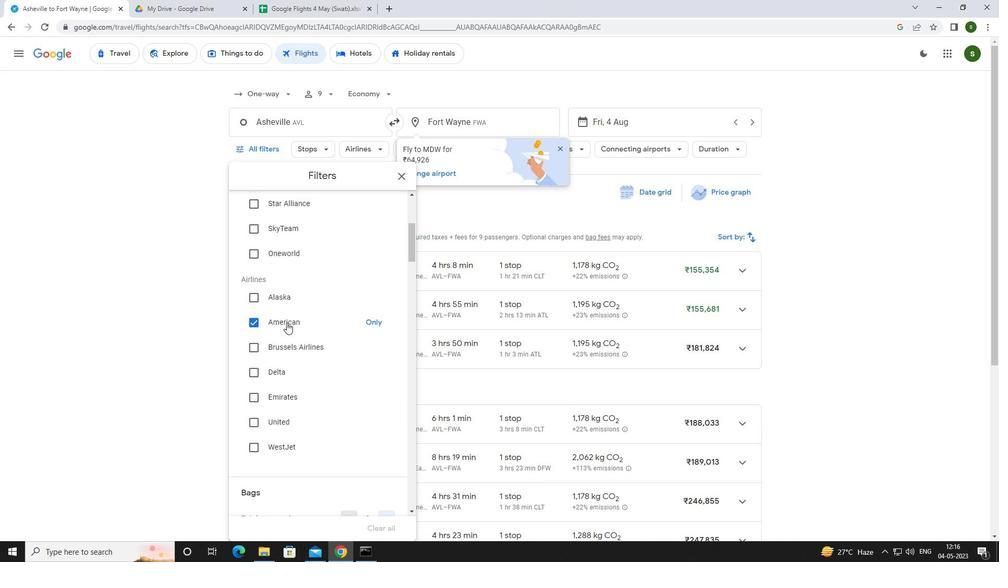 
Action: Mouse scrolled (286, 322) with delta (0, 0)
Screenshot: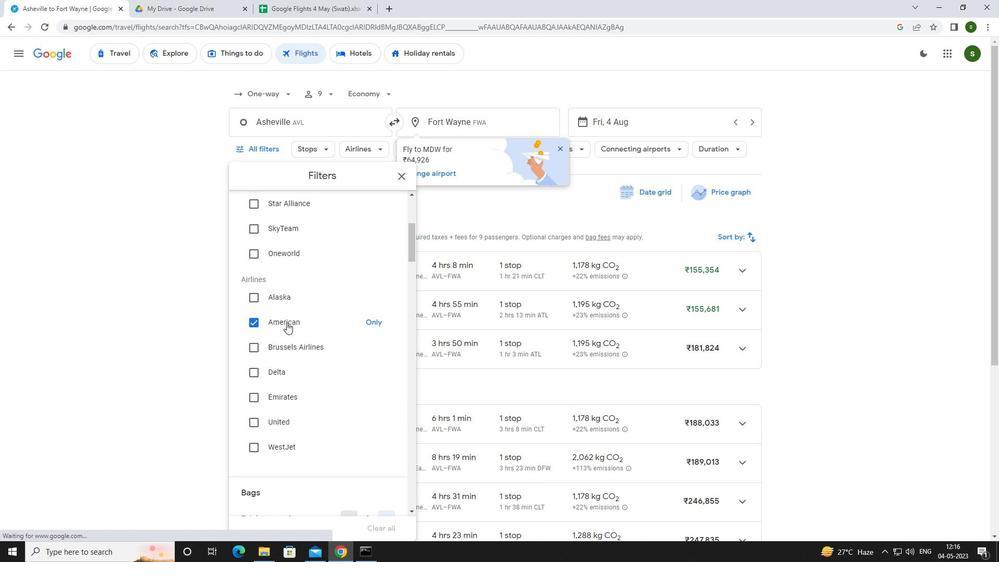
Action: Mouse scrolled (286, 322) with delta (0, 0)
Screenshot: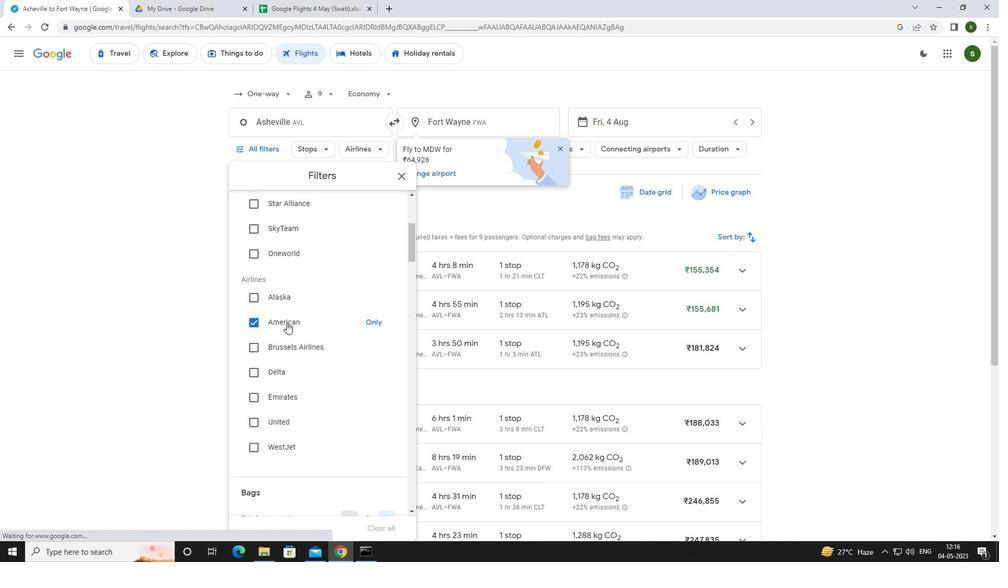
Action: Mouse scrolled (286, 322) with delta (0, 0)
Screenshot: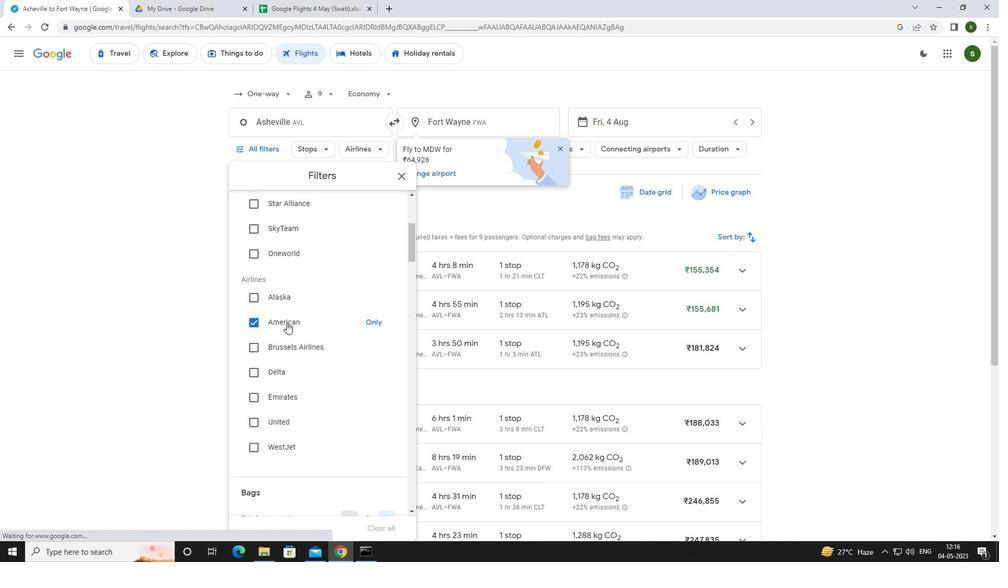 
Action: Mouse moved to (382, 312)
Screenshot: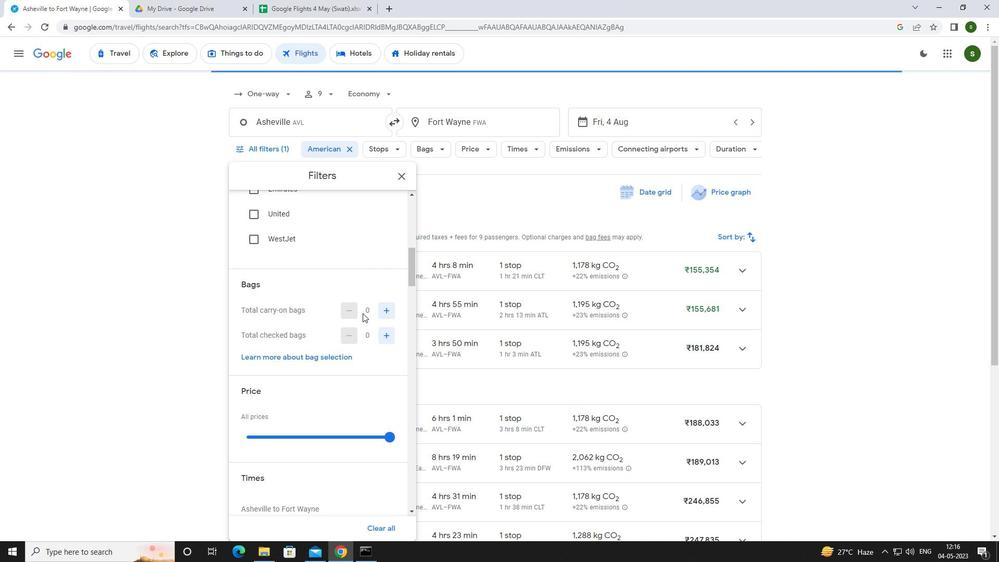 
Action: Mouse pressed left at (382, 312)
Screenshot: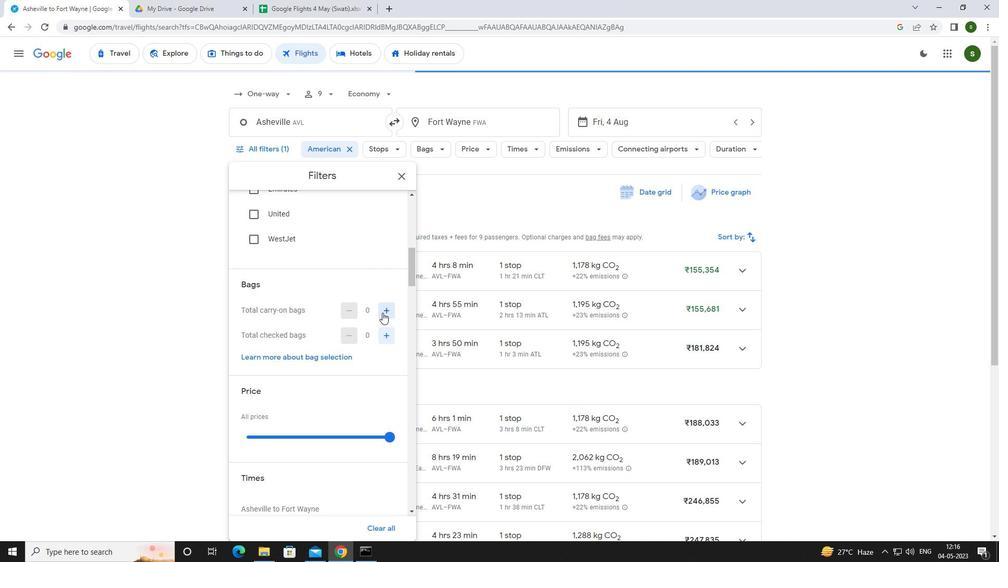
Action: Mouse scrolled (382, 312) with delta (0, 0)
Screenshot: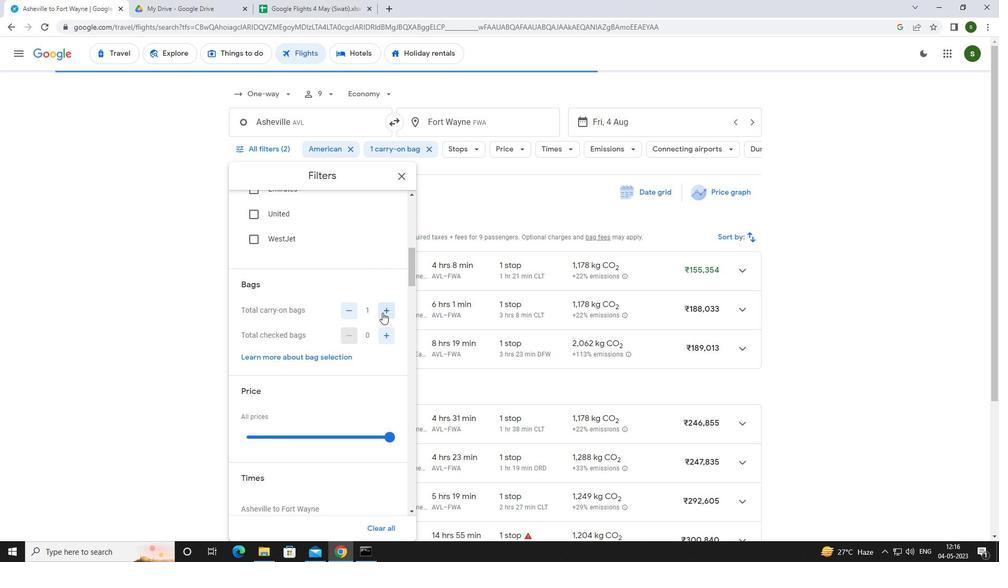 
Action: Mouse scrolled (382, 312) with delta (0, 0)
Screenshot: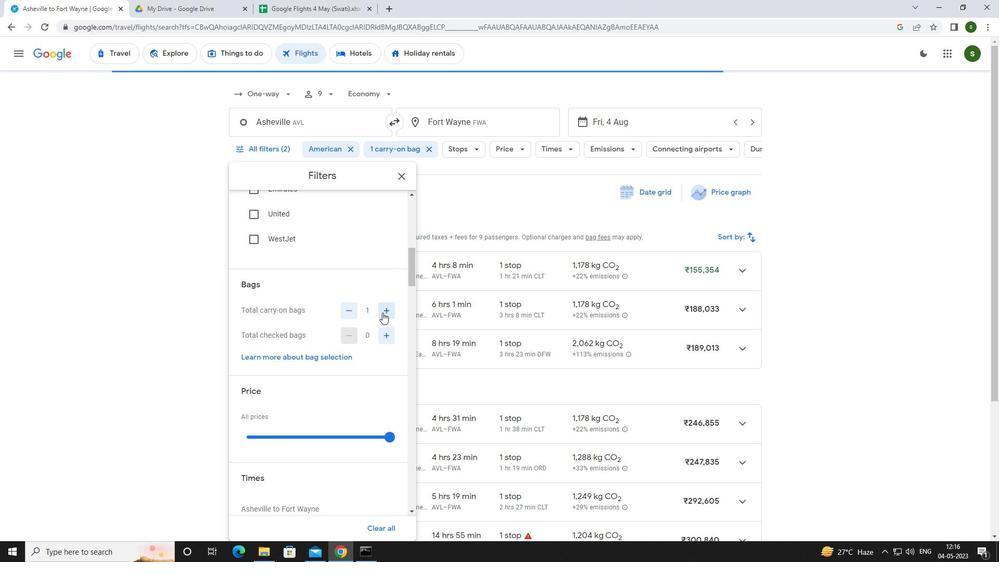 
Action: Mouse moved to (387, 328)
Screenshot: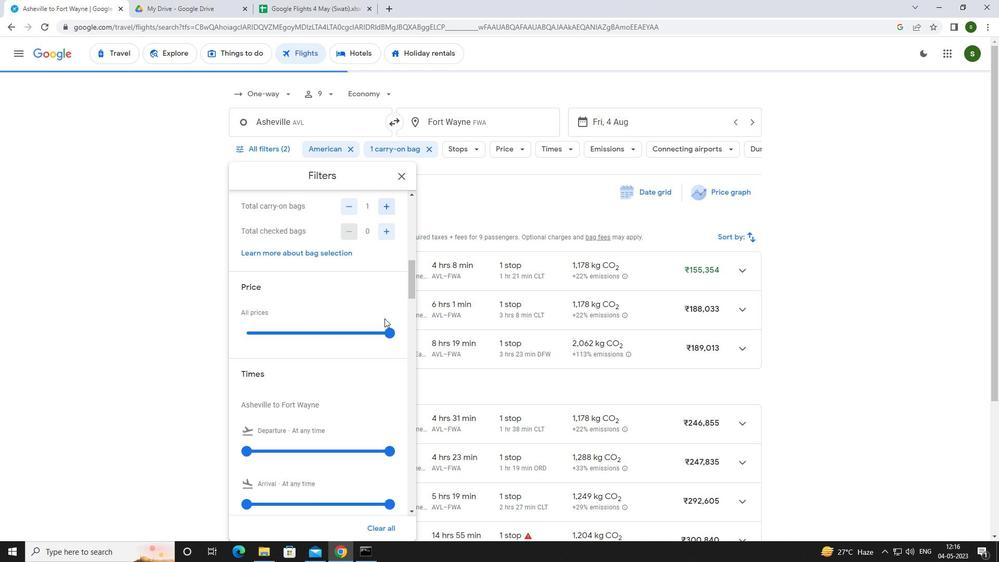 
Action: Mouse pressed left at (387, 328)
Screenshot: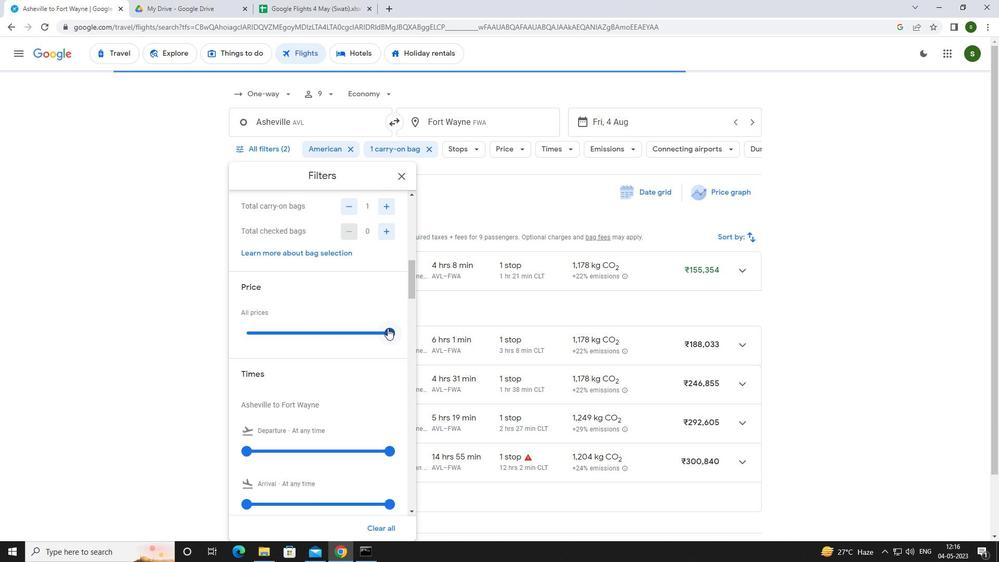 
Action: Mouse moved to (289, 314)
Screenshot: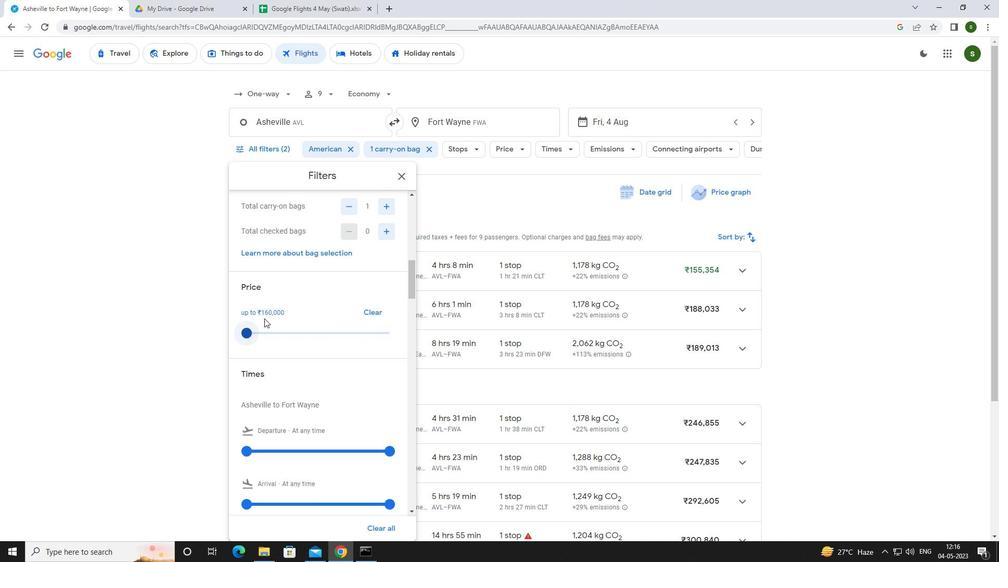 
Action: Mouse scrolled (289, 313) with delta (0, 0)
Screenshot: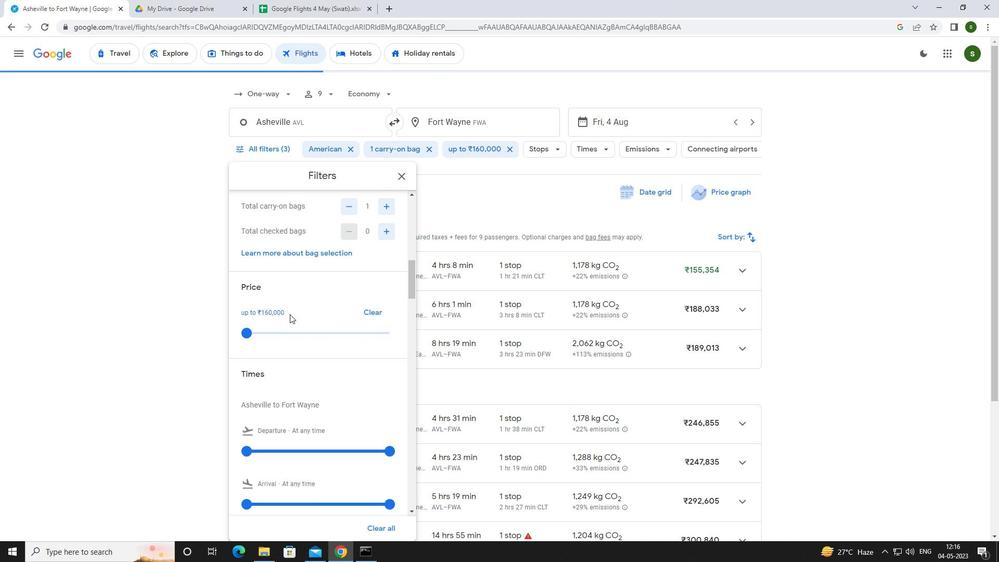 
Action: Mouse scrolled (289, 313) with delta (0, 0)
Screenshot: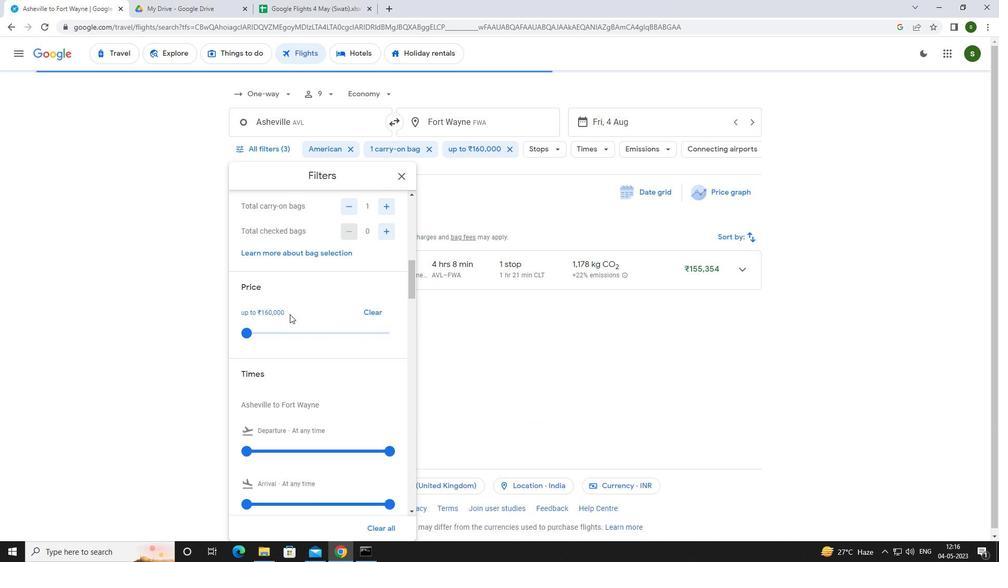 
Action: Mouse moved to (246, 345)
Screenshot: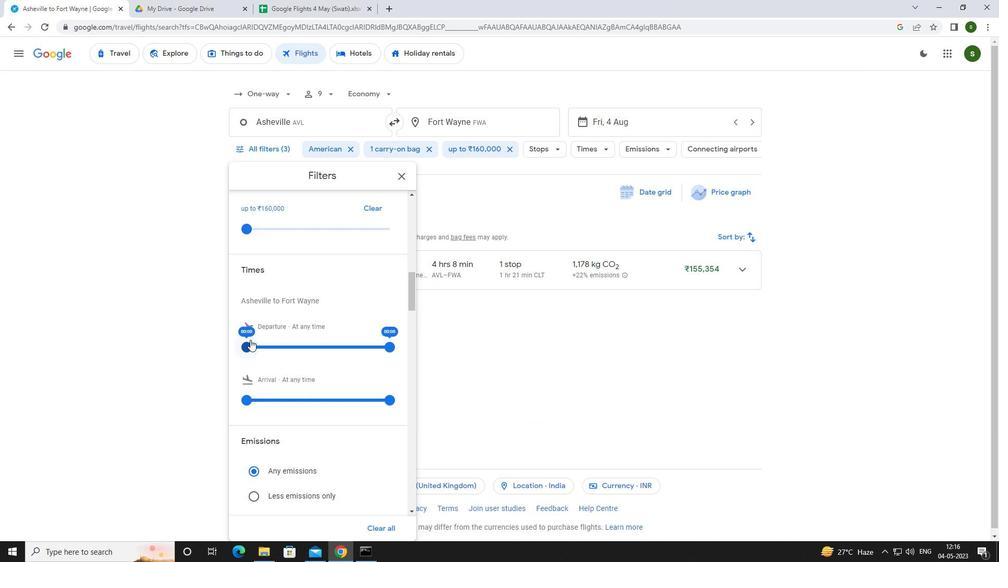 
Action: Mouse pressed left at (246, 345)
Screenshot: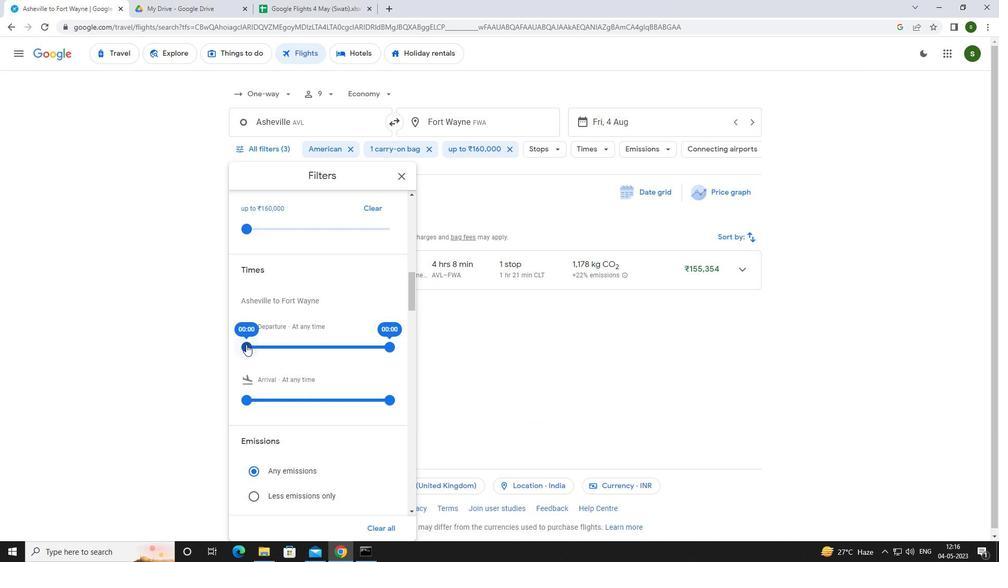 
Action: Mouse moved to (488, 339)
Screenshot: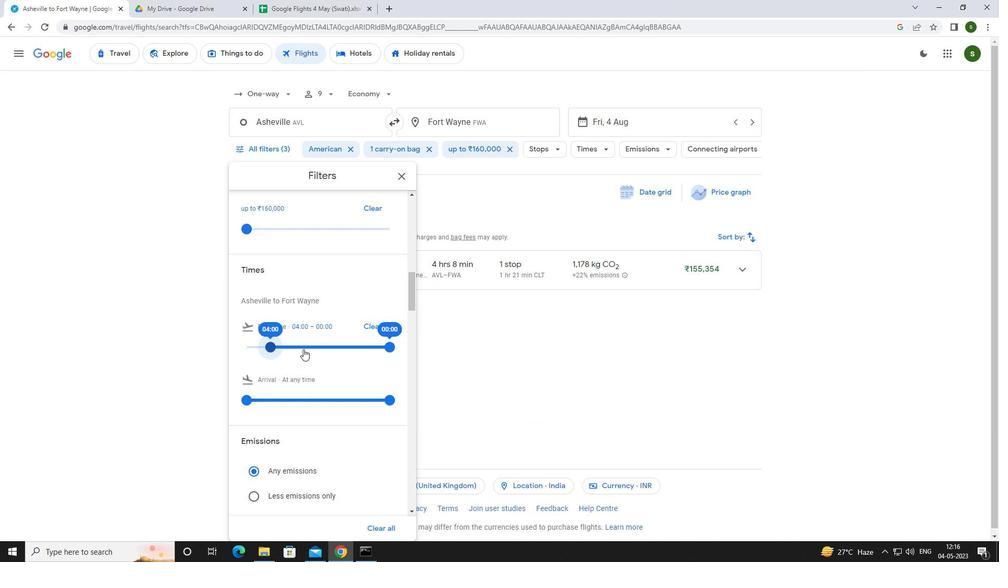 
Action: Mouse pressed left at (488, 339)
Screenshot: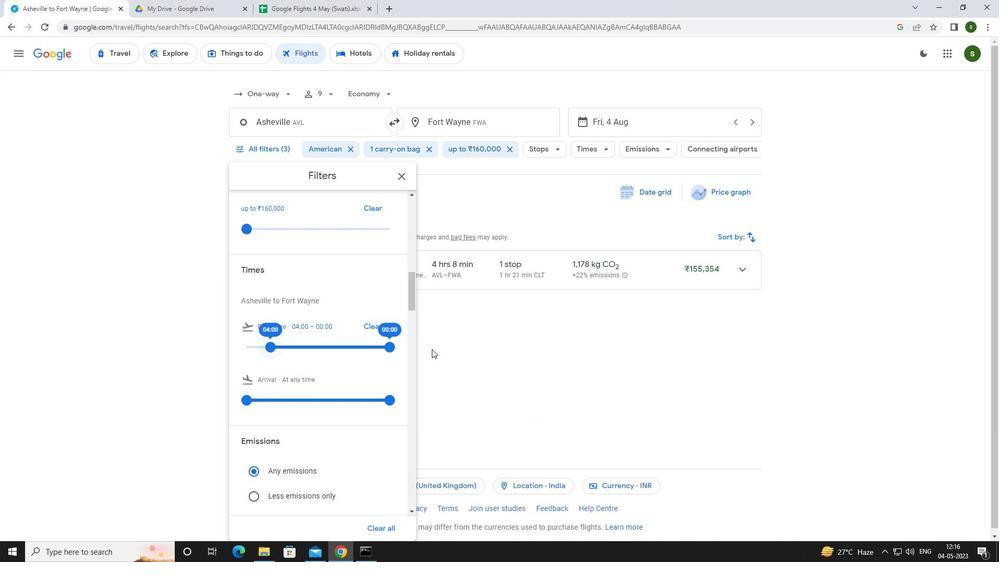 
